 Task: Find connections with filter location Malabo with filter topic #purposewith filter profile language Spanish with filter current company Vee Technologies with filter school RKDF UNIVERSITY with filter industry Electric Lighting Equipment Manufacturing with filter service category iOS Development with filter keywords title Video or Film Producer
Action: Mouse moved to (278, 208)
Screenshot: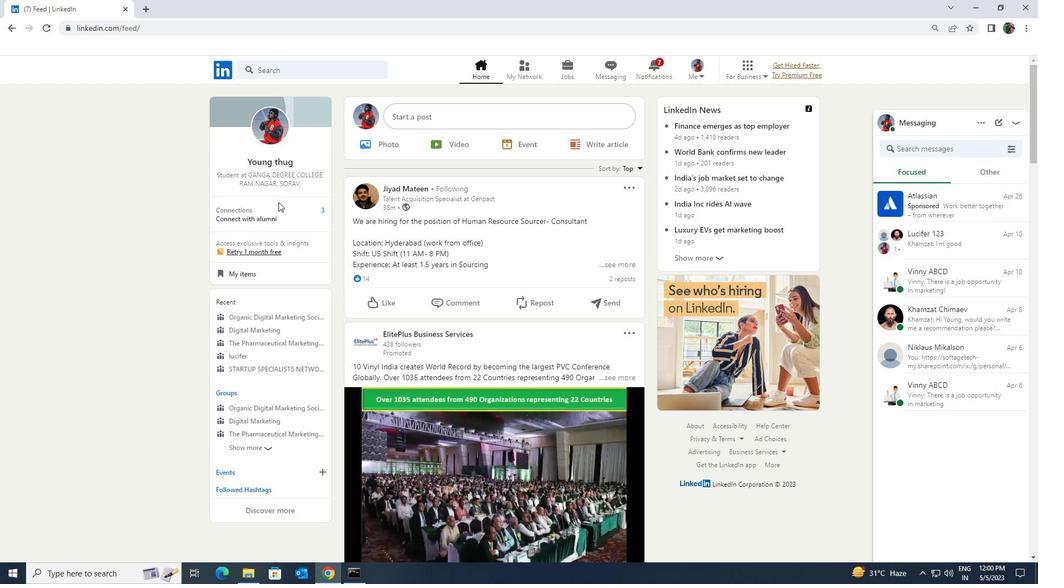 
Action: Mouse pressed left at (278, 208)
Screenshot: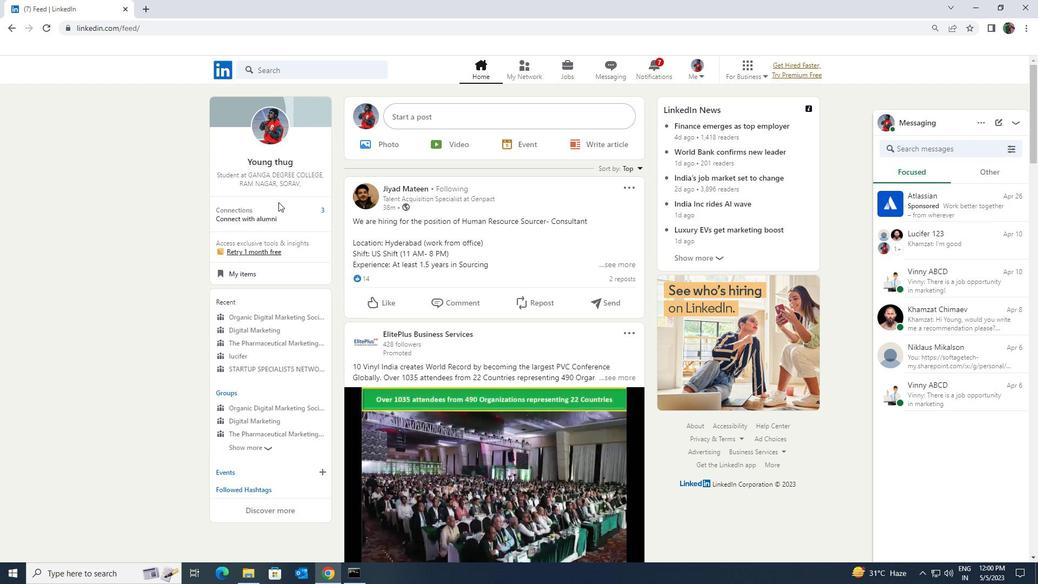 
Action: Mouse moved to (285, 133)
Screenshot: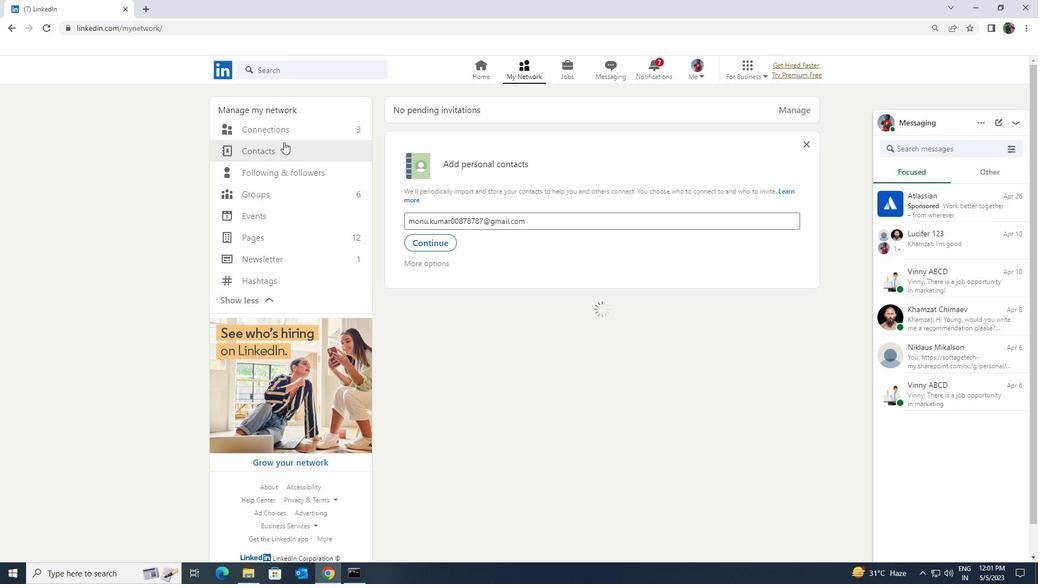 
Action: Mouse pressed left at (285, 133)
Screenshot: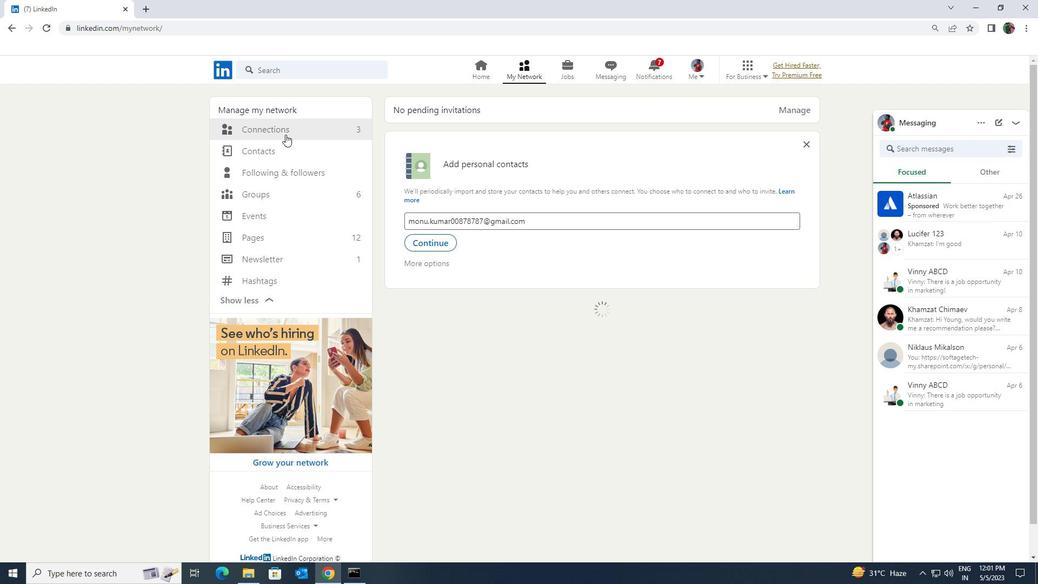 
Action: Mouse moved to (588, 131)
Screenshot: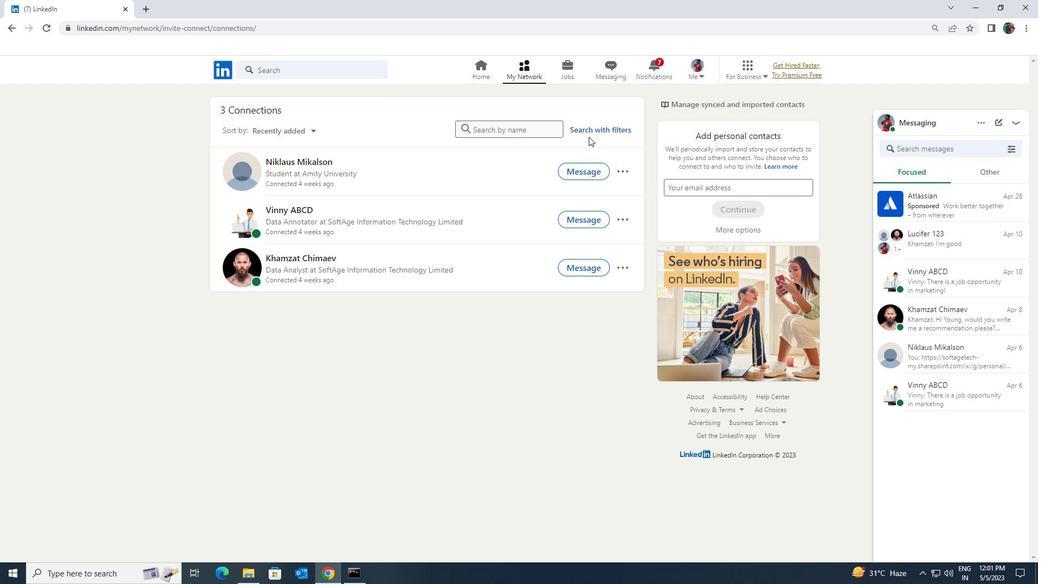 
Action: Mouse pressed left at (588, 131)
Screenshot: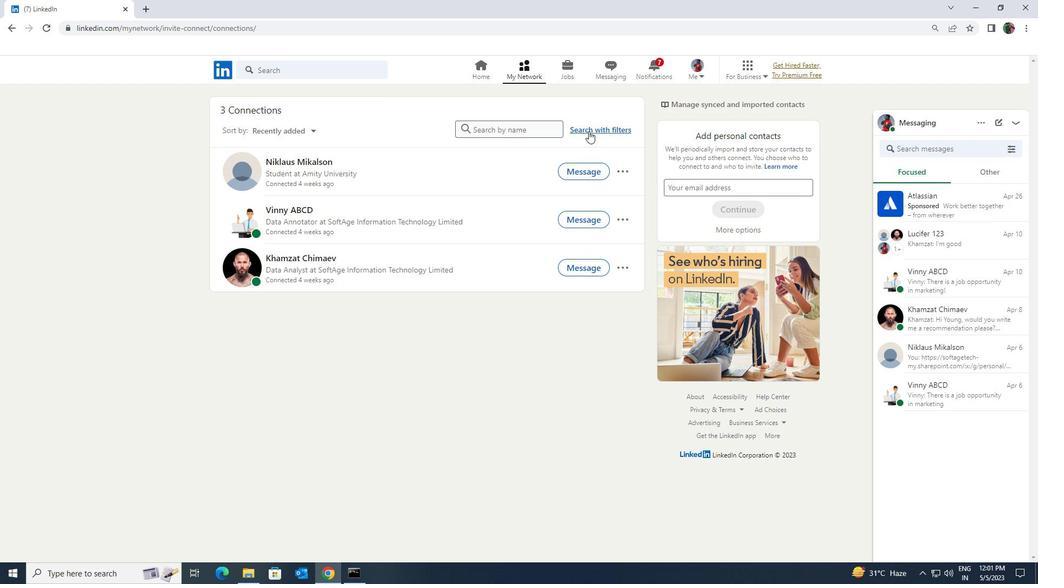 
Action: Mouse moved to (550, 104)
Screenshot: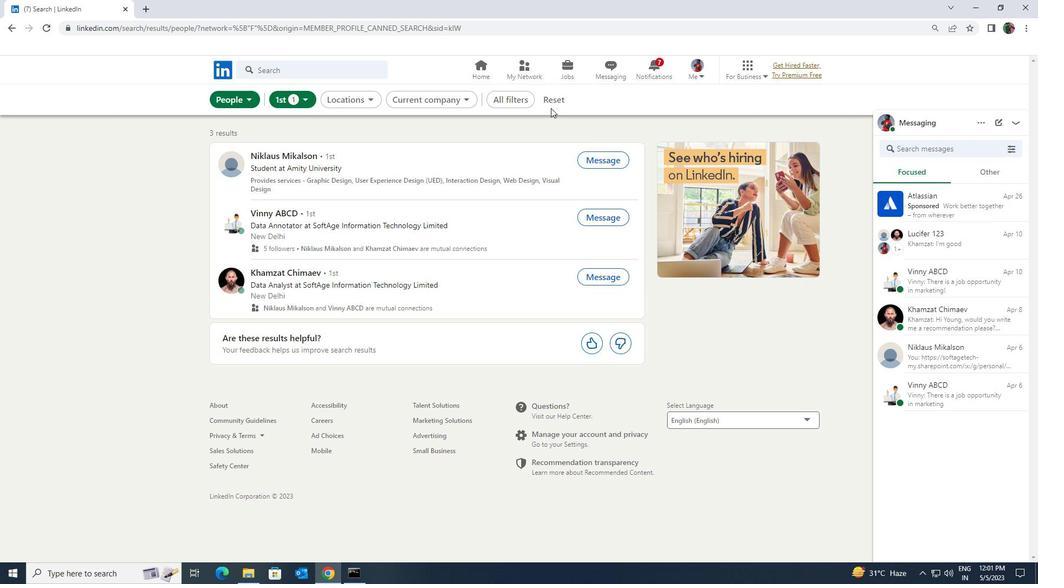 
Action: Mouse pressed left at (550, 104)
Screenshot: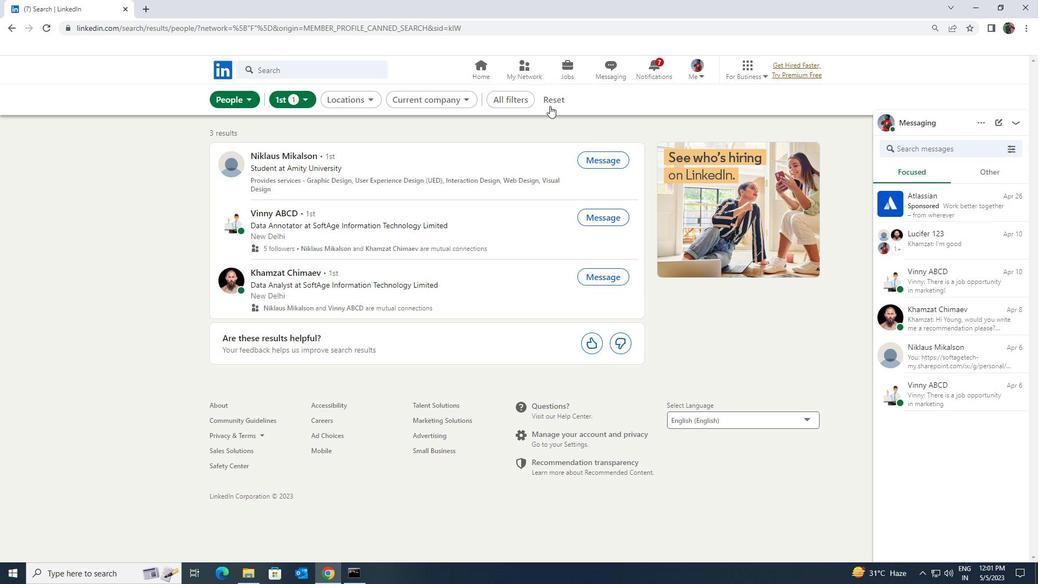 
Action: Mouse moved to (537, 99)
Screenshot: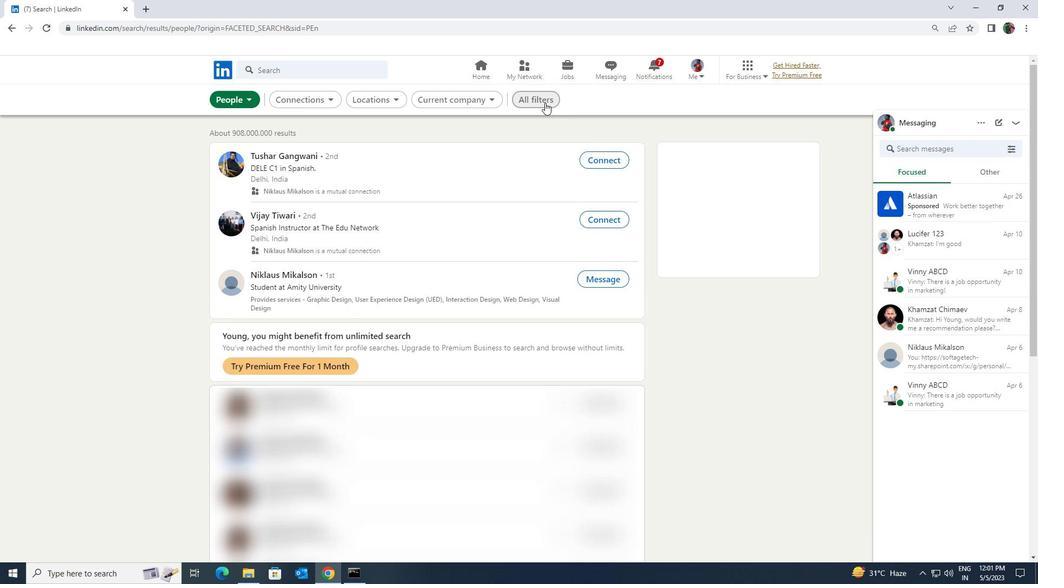 
Action: Mouse pressed left at (537, 99)
Screenshot: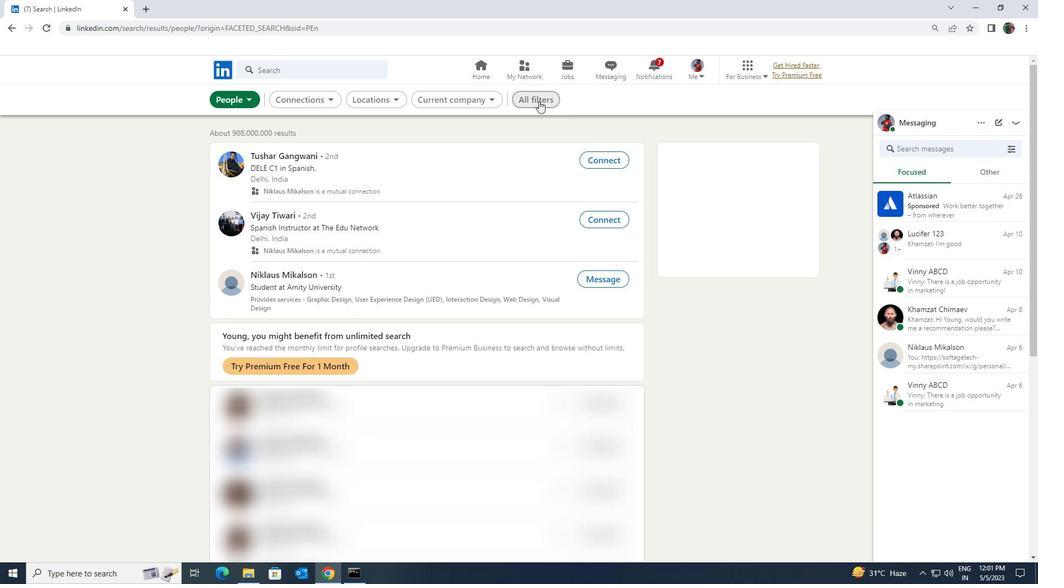 
Action: Mouse moved to (899, 429)
Screenshot: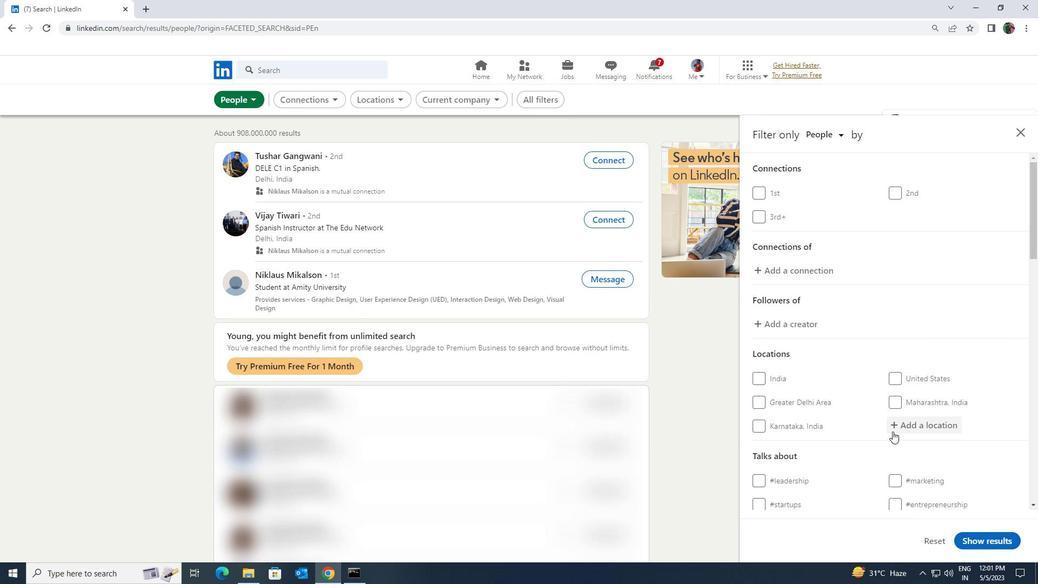
Action: Mouse pressed left at (899, 429)
Screenshot: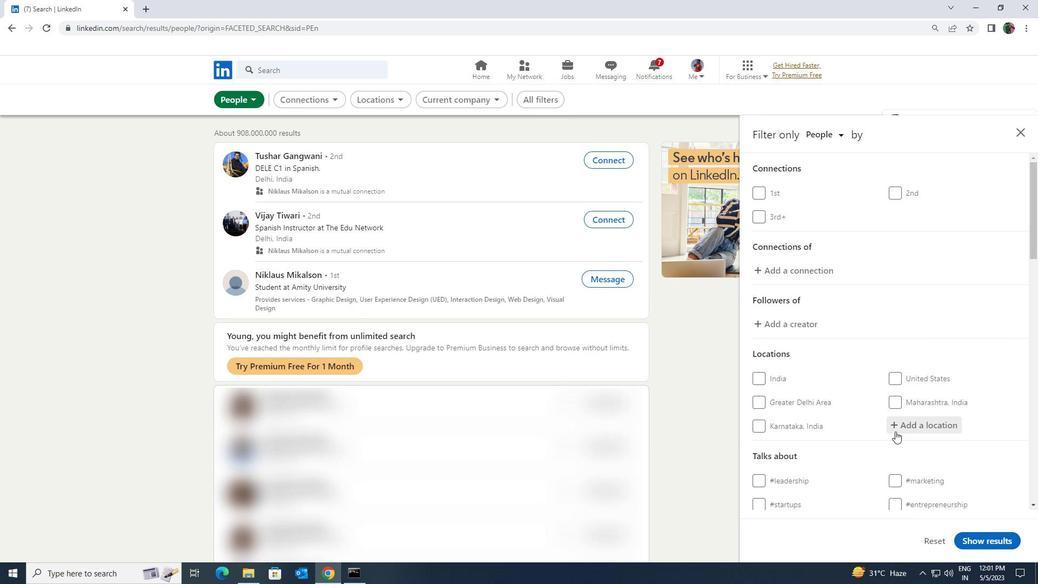 
Action: Key pressed <Key.shift>MALABO
Screenshot: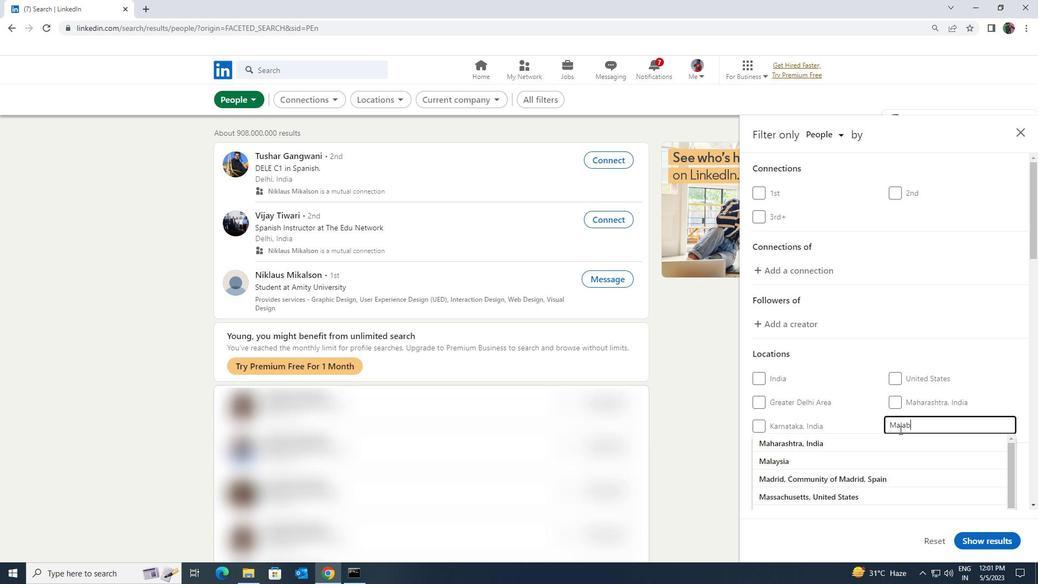 
Action: Mouse moved to (884, 448)
Screenshot: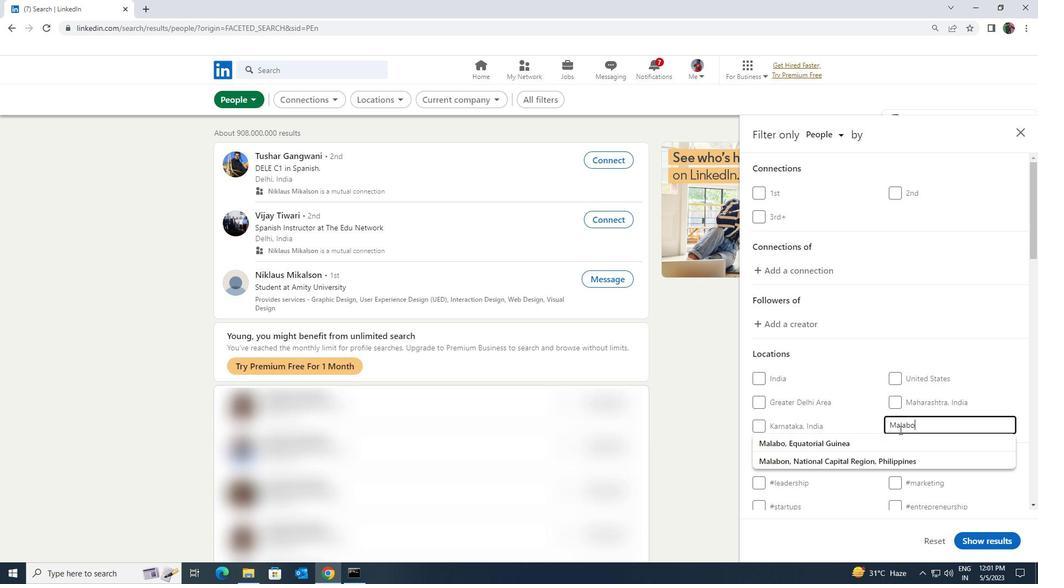 
Action: Mouse pressed left at (884, 448)
Screenshot: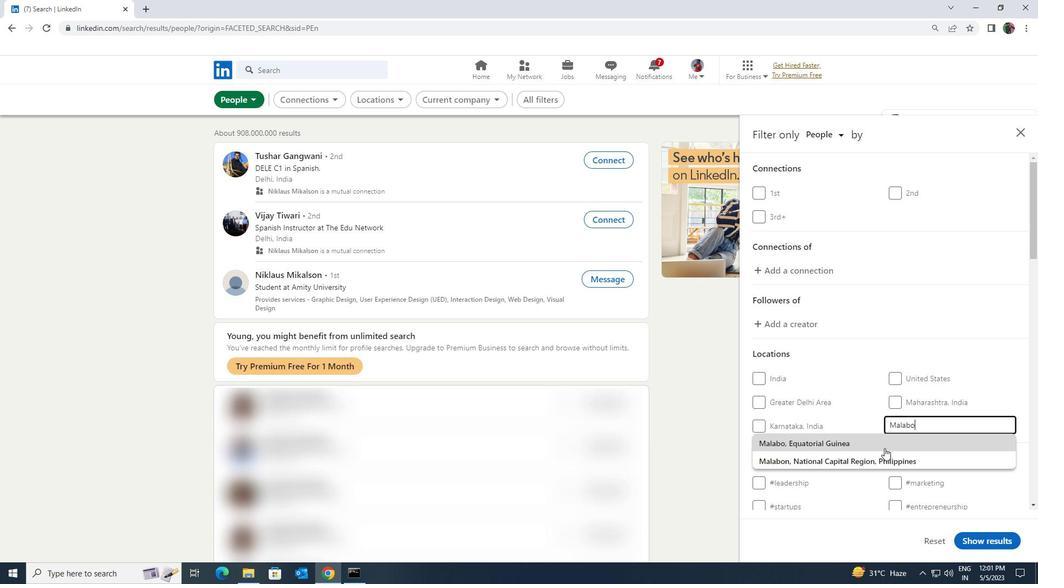 
Action: Mouse scrolled (884, 447) with delta (0, 0)
Screenshot: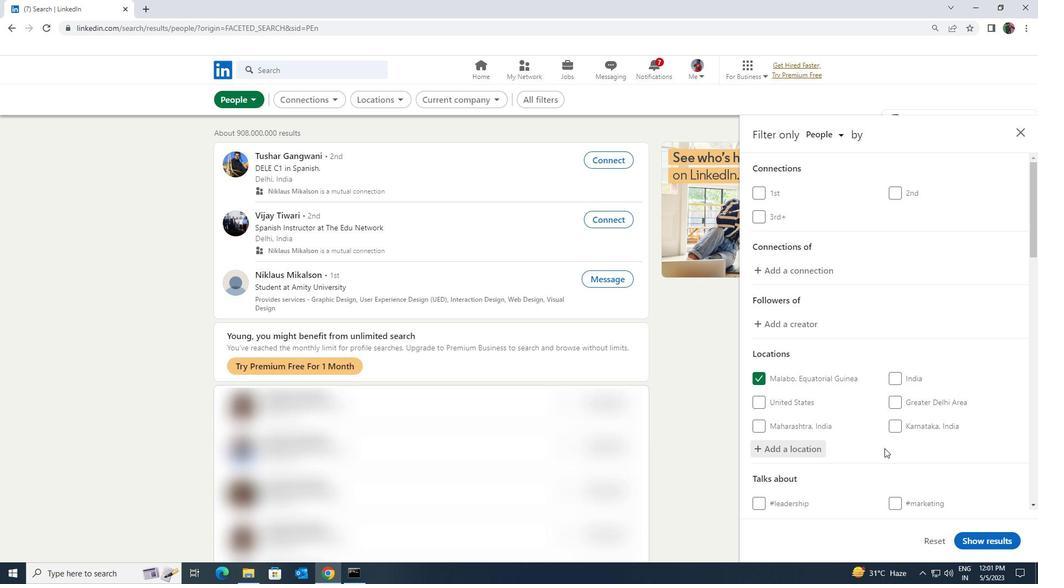 
Action: Mouse scrolled (884, 447) with delta (0, 0)
Screenshot: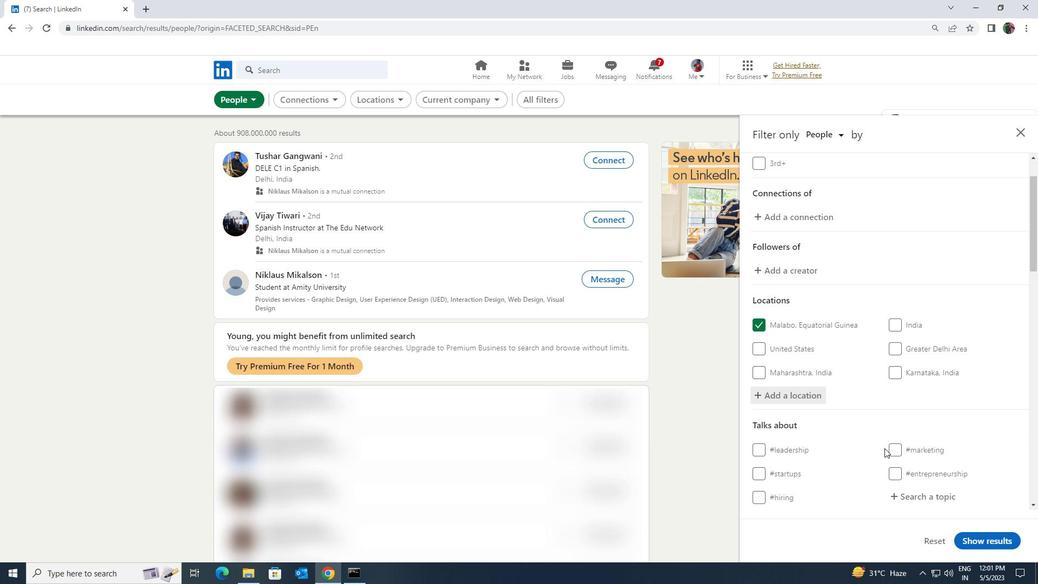 
Action: Mouse moved to (893, 445)
Screenshot: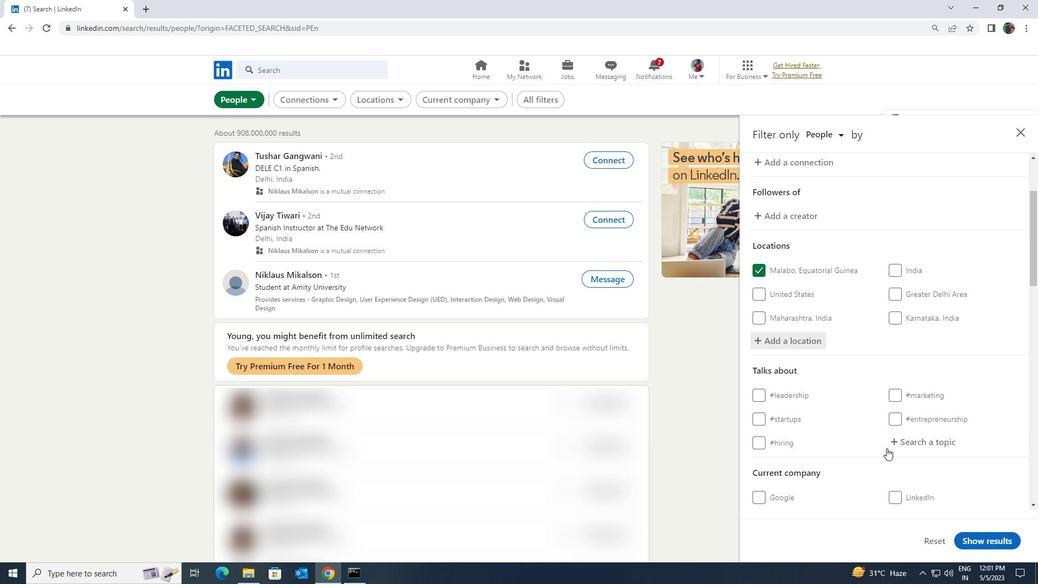 
Action: Mouse pressed left at (893, 445)
Screenshot: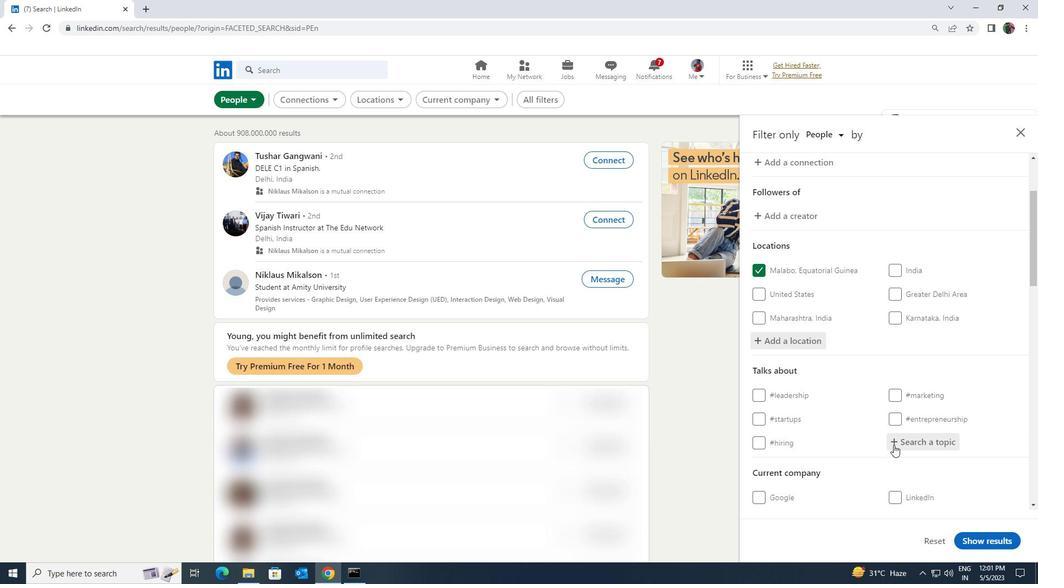 
Action: Key pressed <Key.shift>PURPOSE
Screenshot: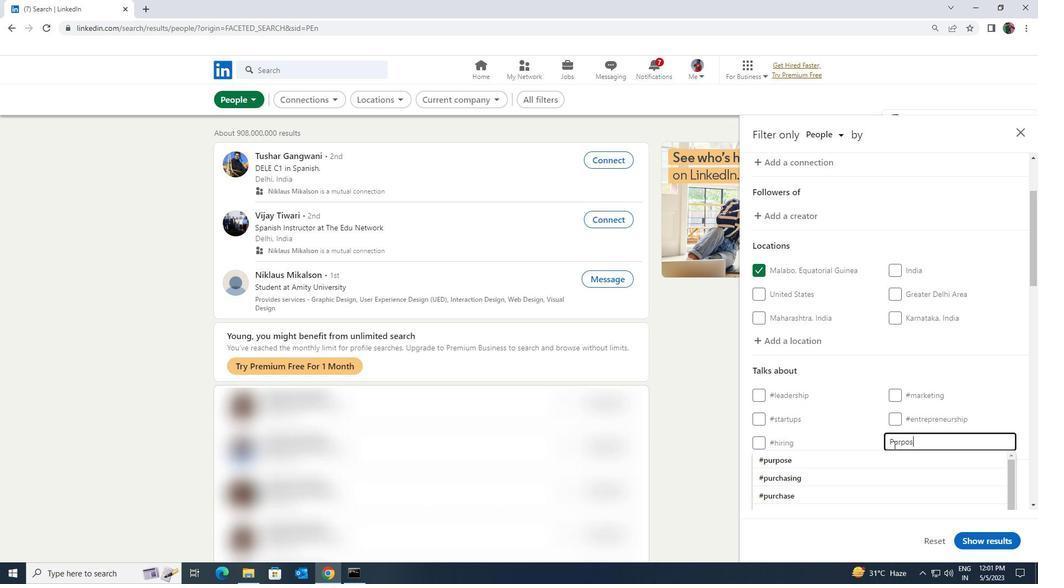 
Action: Mouse moved to (882, 458)
Screenshot: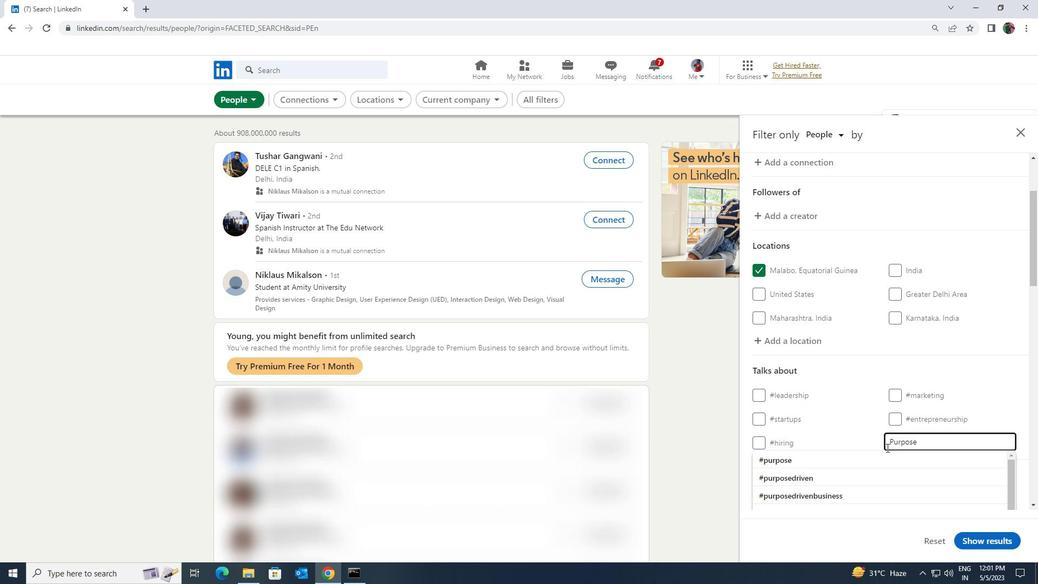 
Action: Mouse pressed left at (882, 458)
Screenshot: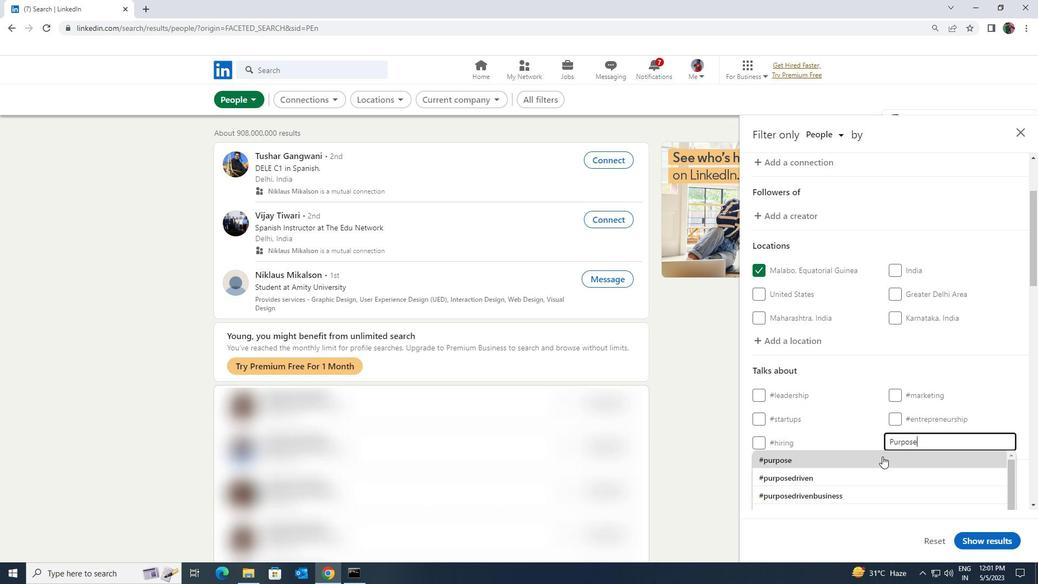 
Action: Mouse moved to (879, 459)
Screenshot: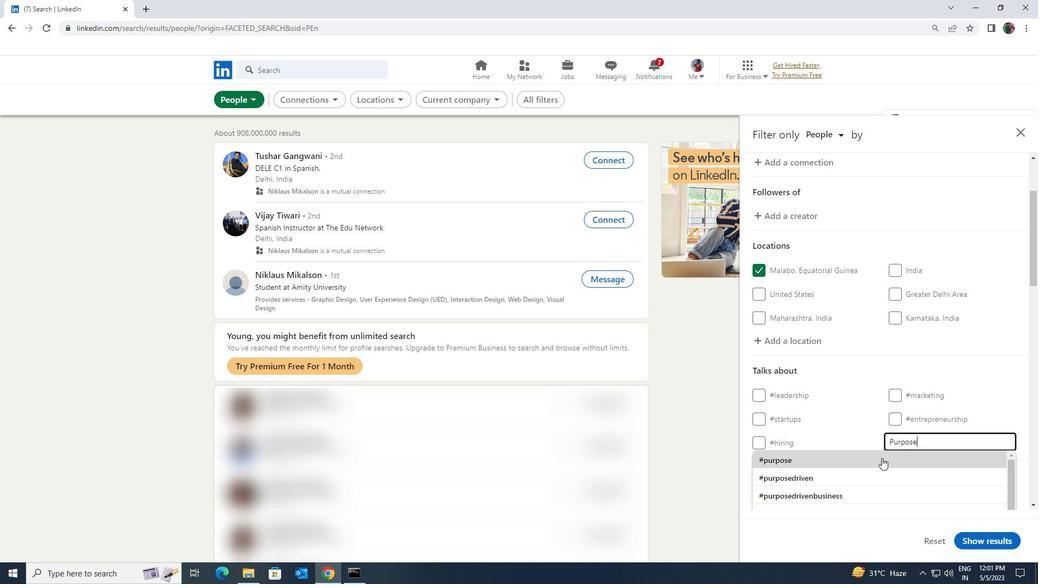 
Action: Mouse scrolled (879, 459) with delta (0, 0)
Screenshot: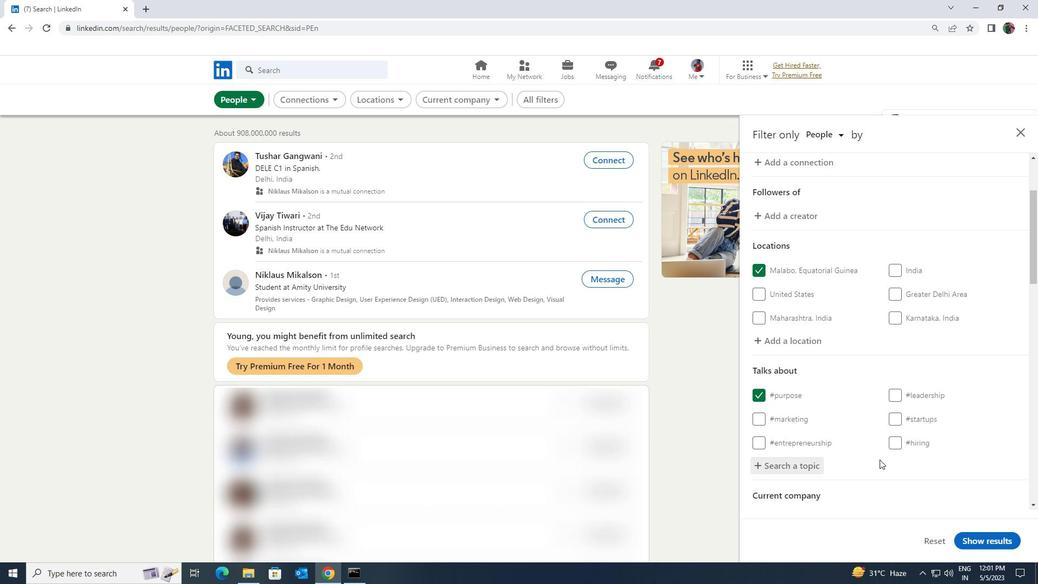 
Action: Mouse moved to (878, 459)
Screenshot: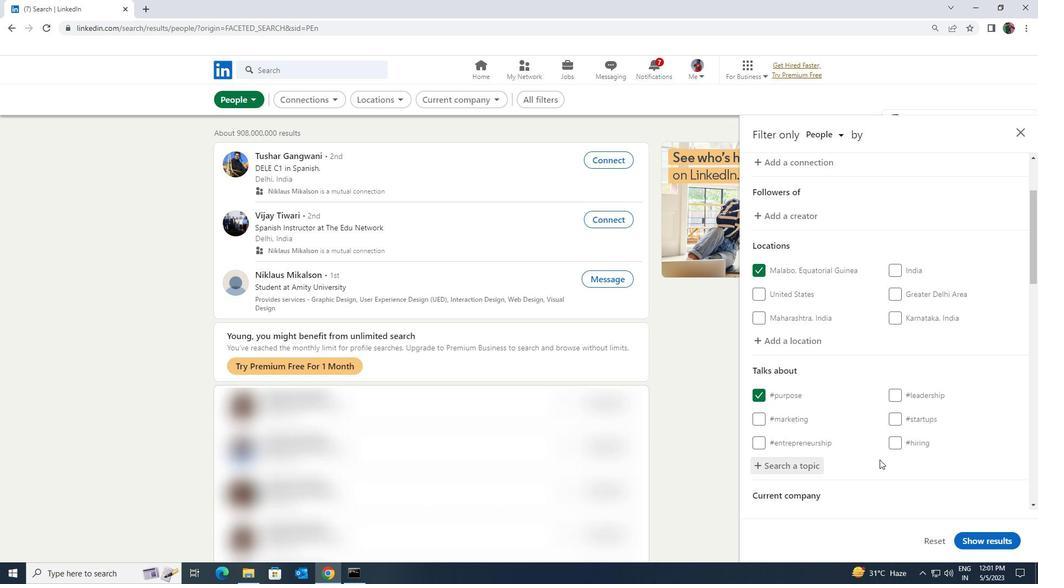 
Action: Mouse scrolled (878, 459) with delta (0, 0)
Screenshot: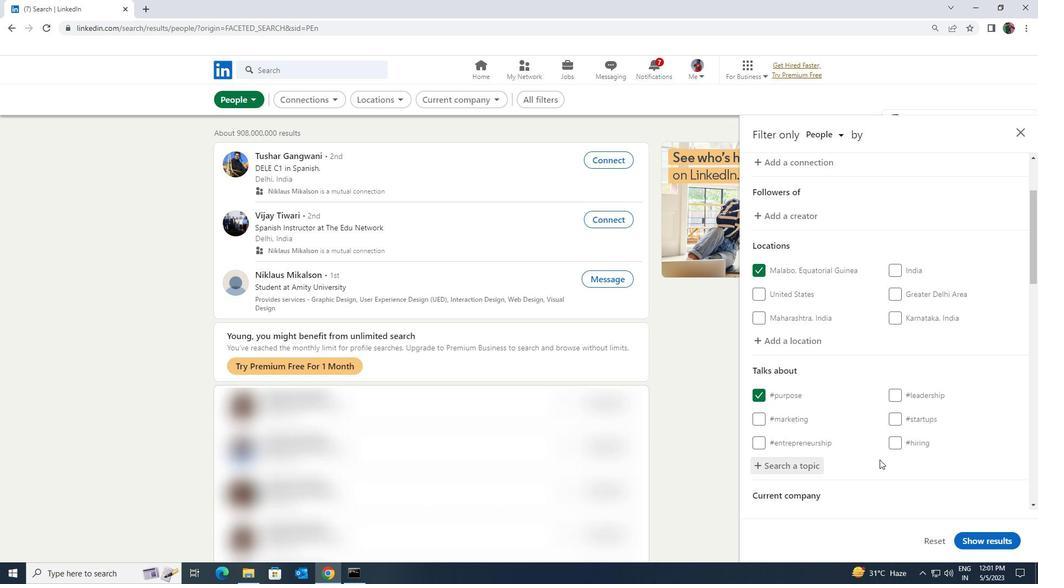 
Action: Mouse moved to (878, 460)
Screenshot: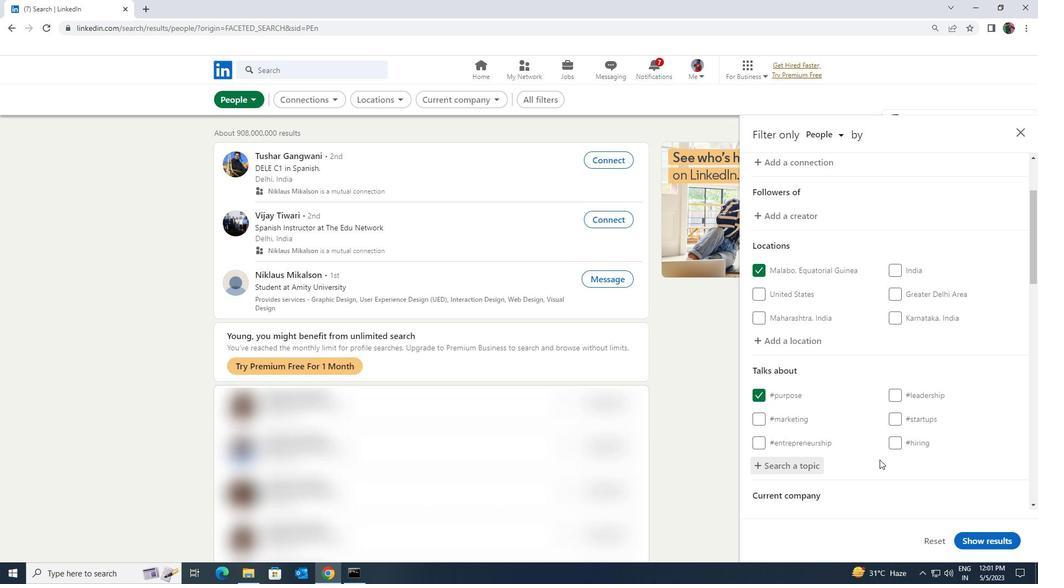 
Action: Mouse scrolled (878, 459) with delta (0, 0)
Screenshot: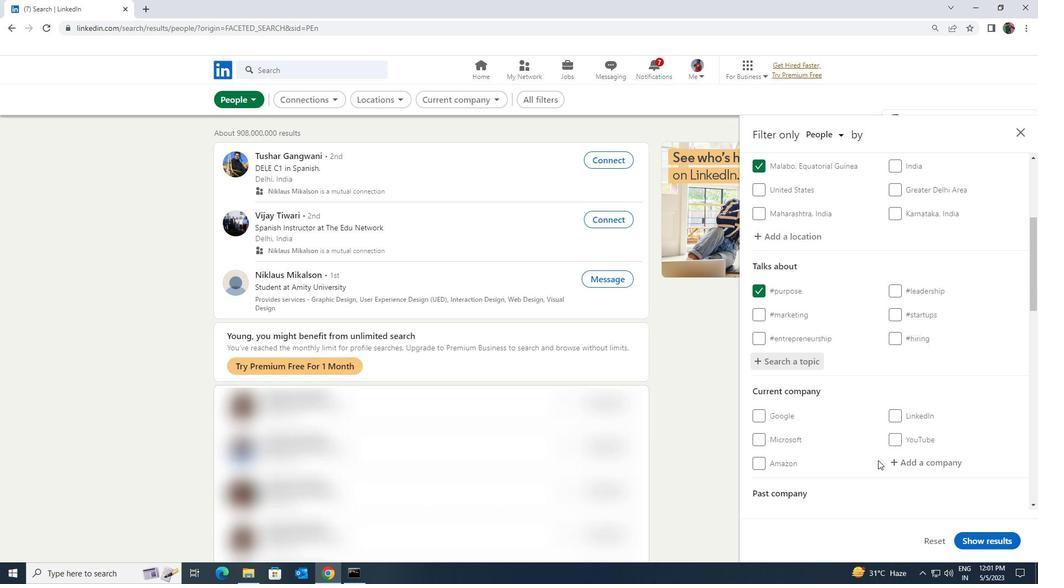 
Action: Mouse scrolled (878, 459) with delta (0, 0)
Screenshot: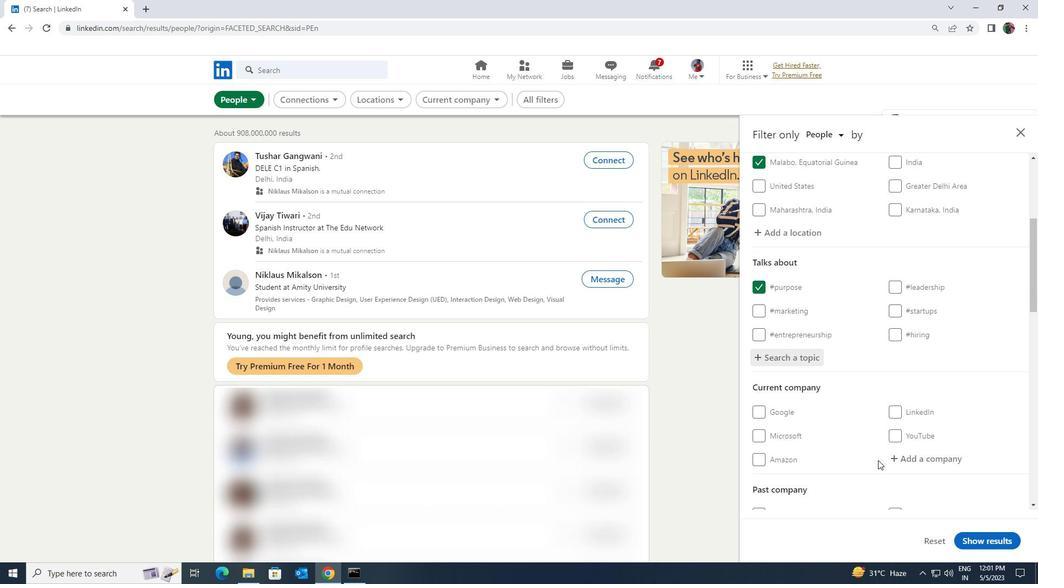 
Action: Mouse moved to (877, 461)
Screenshot: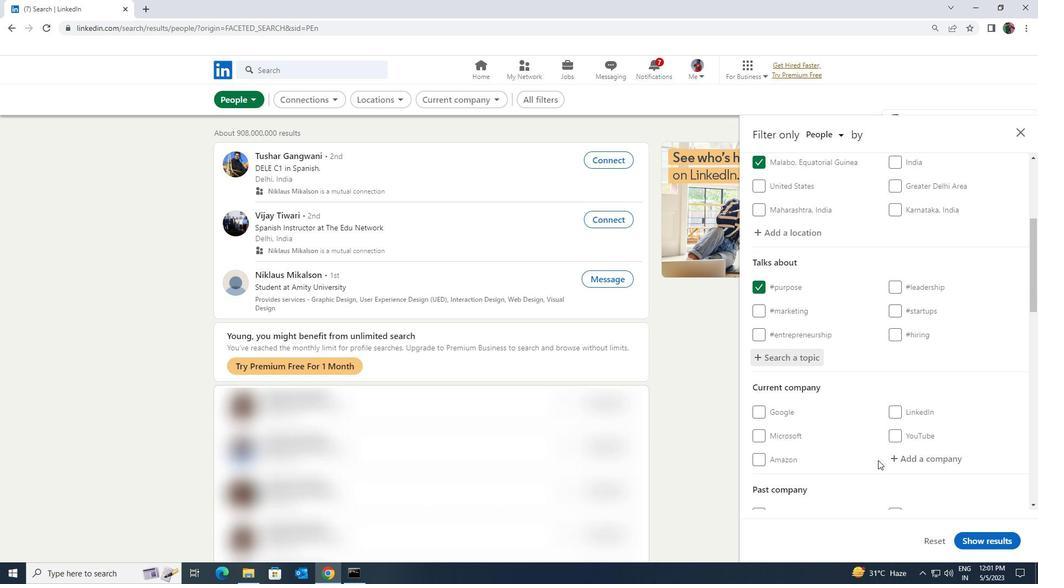 
Action: Mouse scrolled (877, 460) with delta (0, 0)
Screenshot: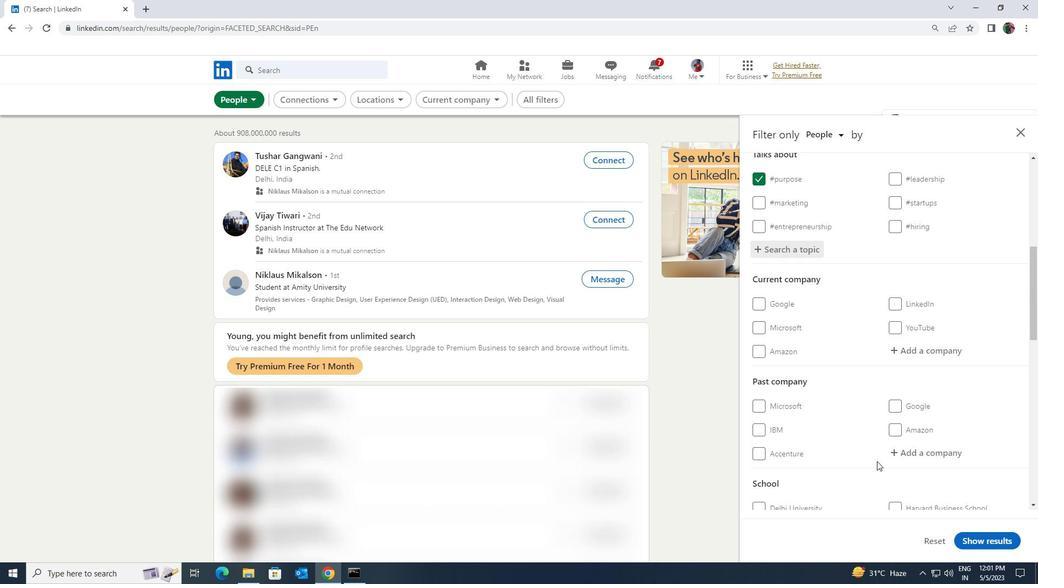 
Action: Mouse scrolled (877, 460) with delta (0, 0)
Screenshot: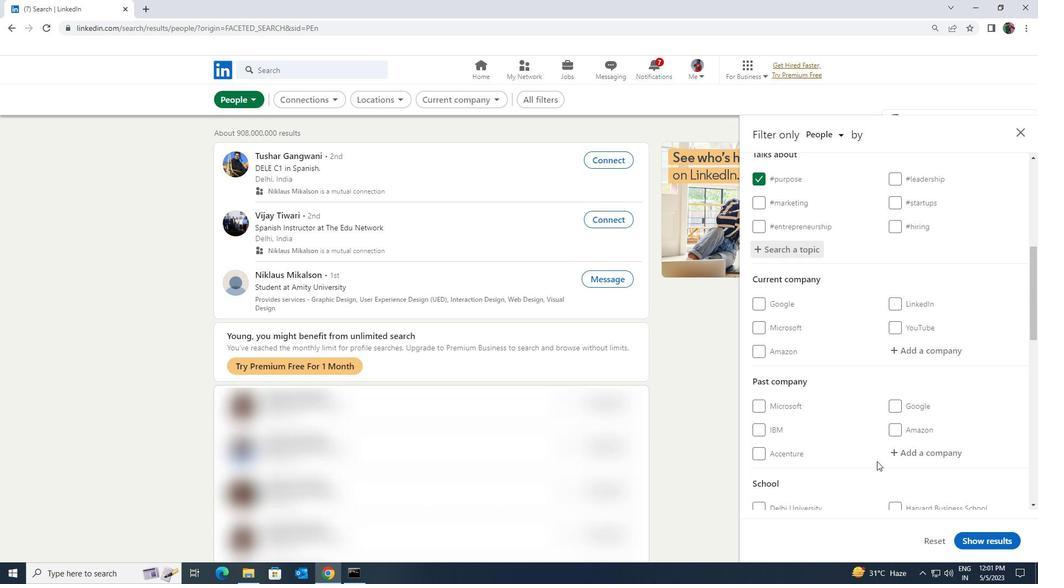 
Action: Mouse scrolled (877, 460) with delta (0, 0)
Screenshot: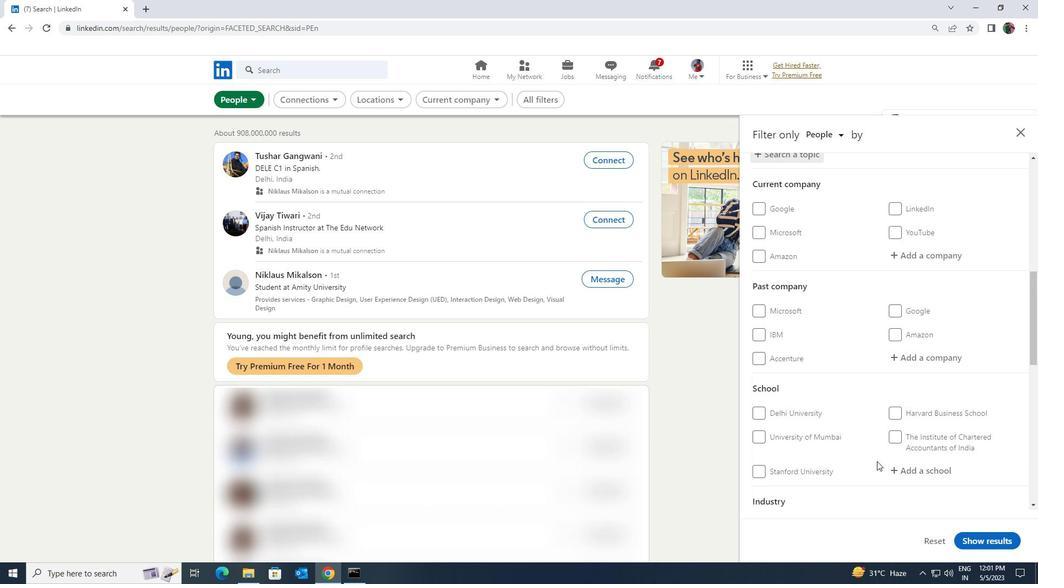 
Action: Mouse scrolled (877, 460) with delta (0, 0)
Screenshot: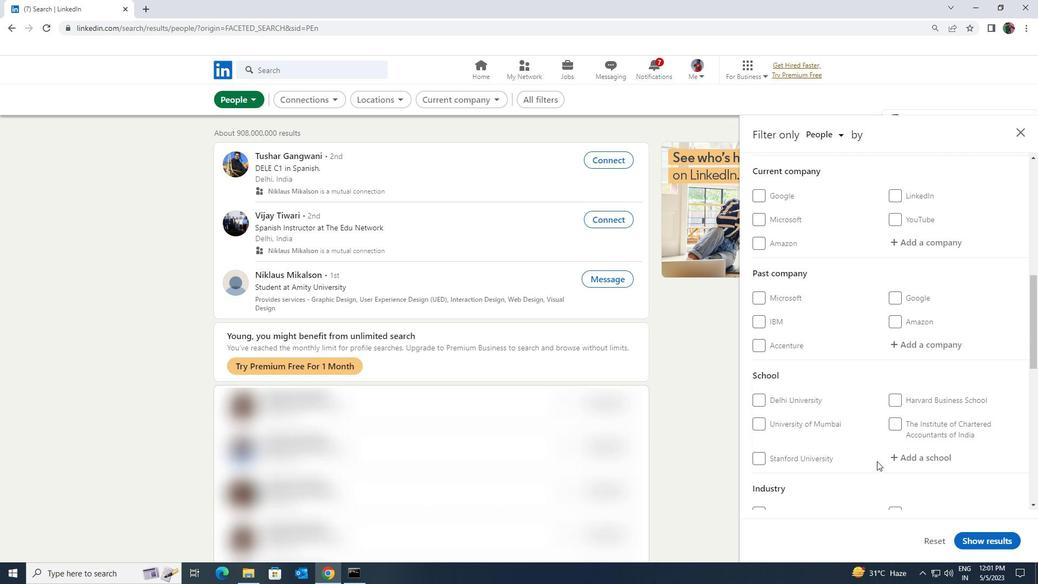 
Action: Mouse scrolled (877, 460) with delta (0, 0)
Screenshot: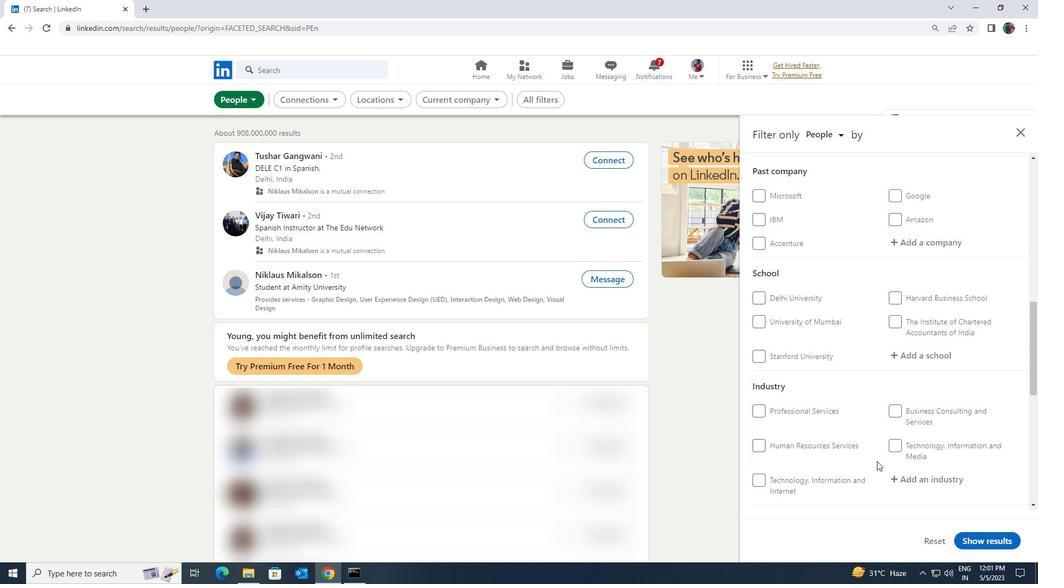 
Action: Mouse moved to (876, 461)
Screenshot: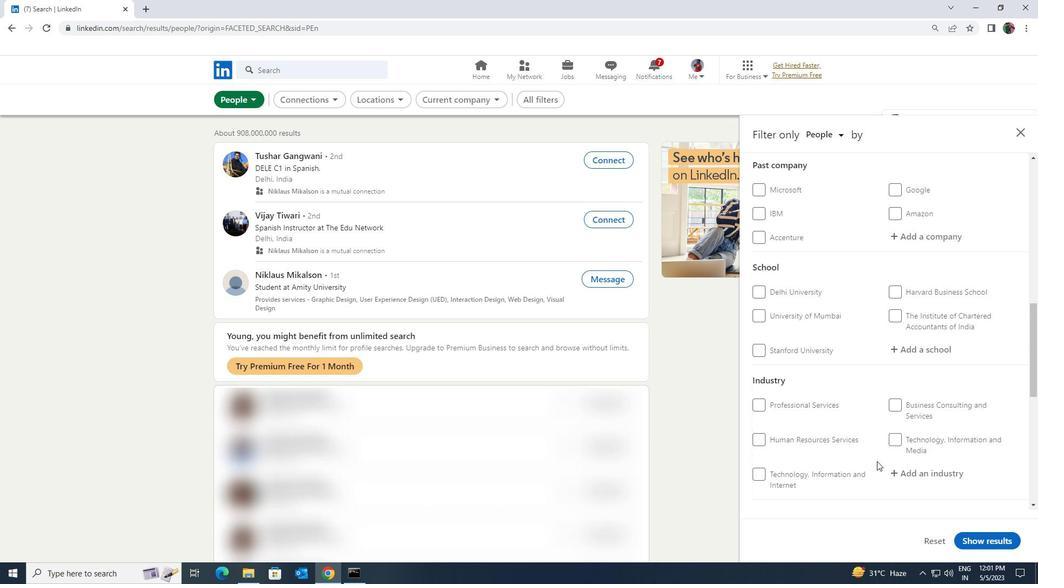
Action: Mouse scrolled (876, 460) with delta (0, 0)
Screenshot: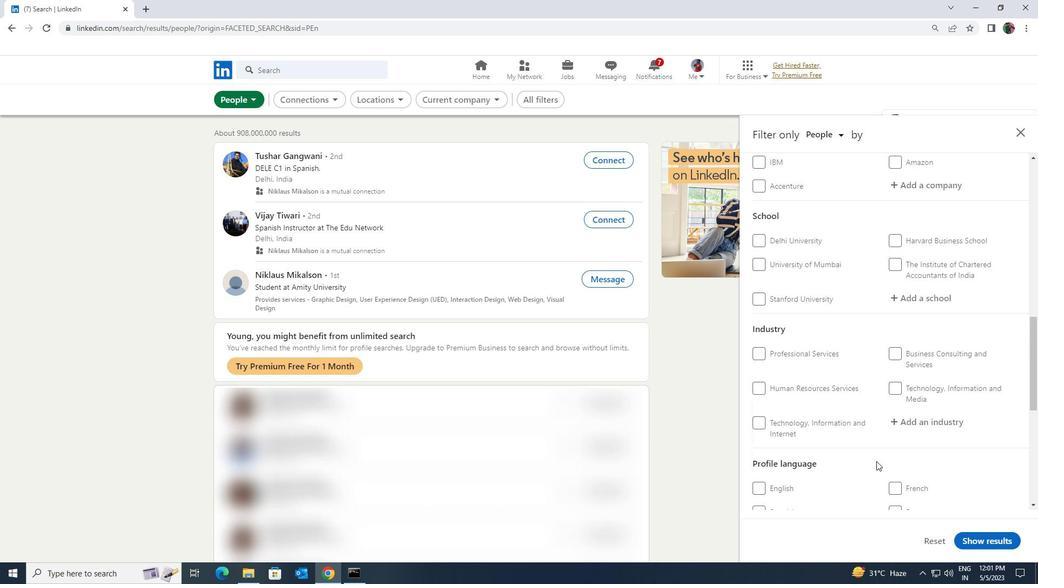 
Action: Mouse moved to (780, 451)
Screenshot: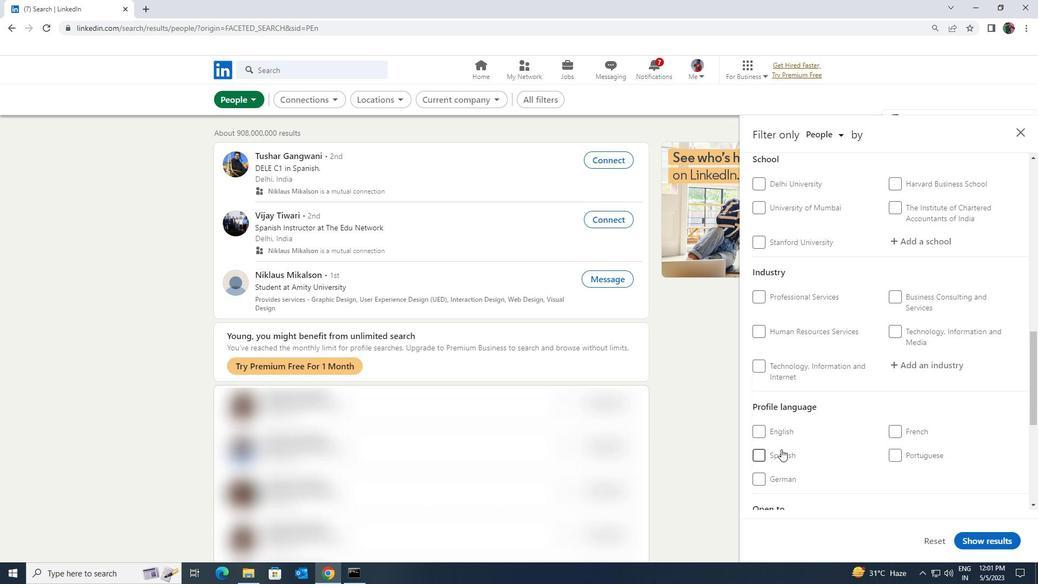 
Action: Mouse pressed left at (780, 451)
Screenshot: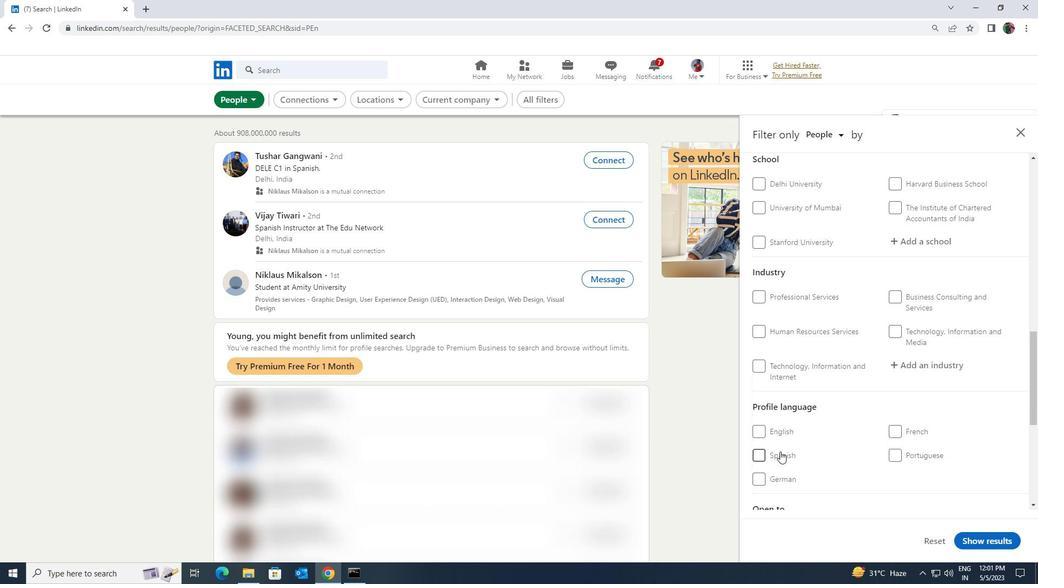 
Action: Mouse moved to (863, 446)
Screenshot: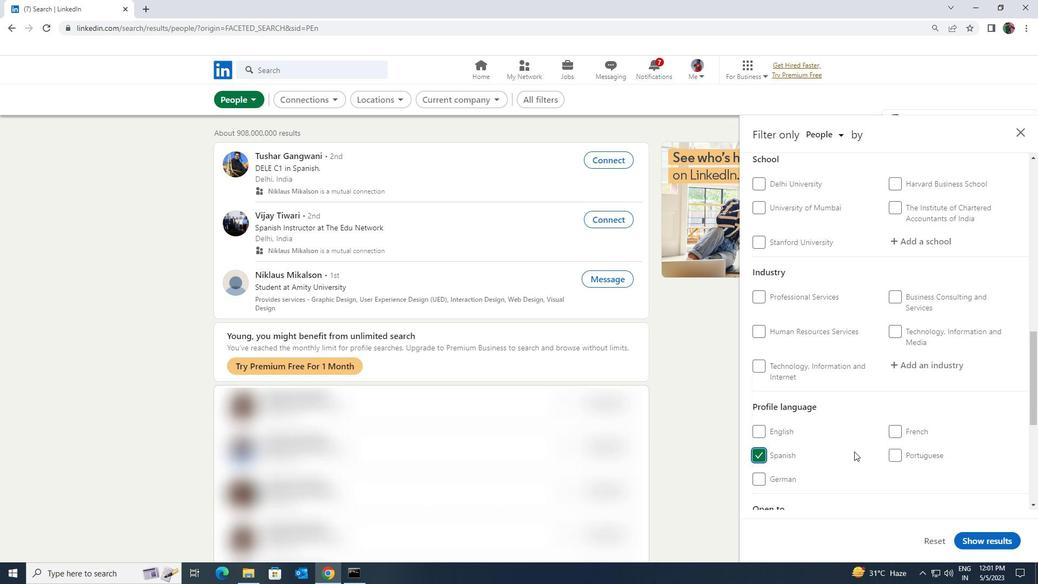 
Action: Mouse scrolled (863, 446) with delta (0, 0)
Screenshot: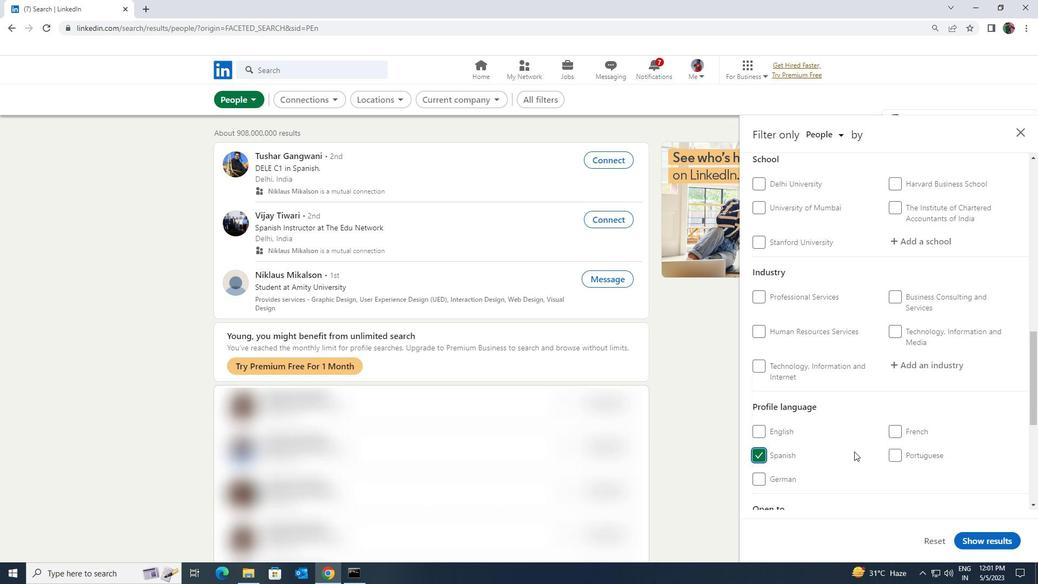 
Action: Mouse scrolled (863, 446) with delta (0, 0)
Screenshot: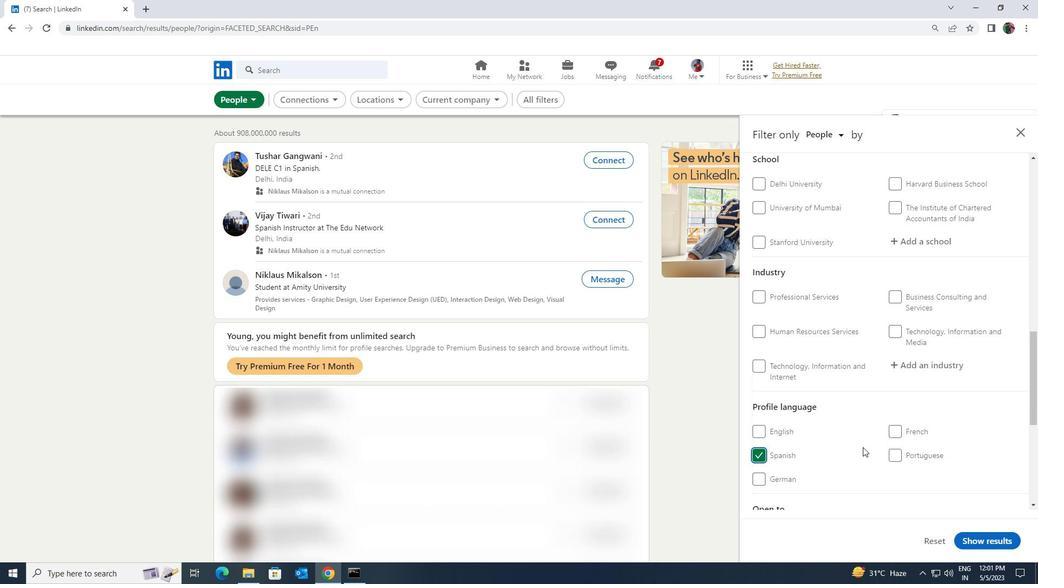 
Action: Mouse moved to (880, 440)
Screenshot: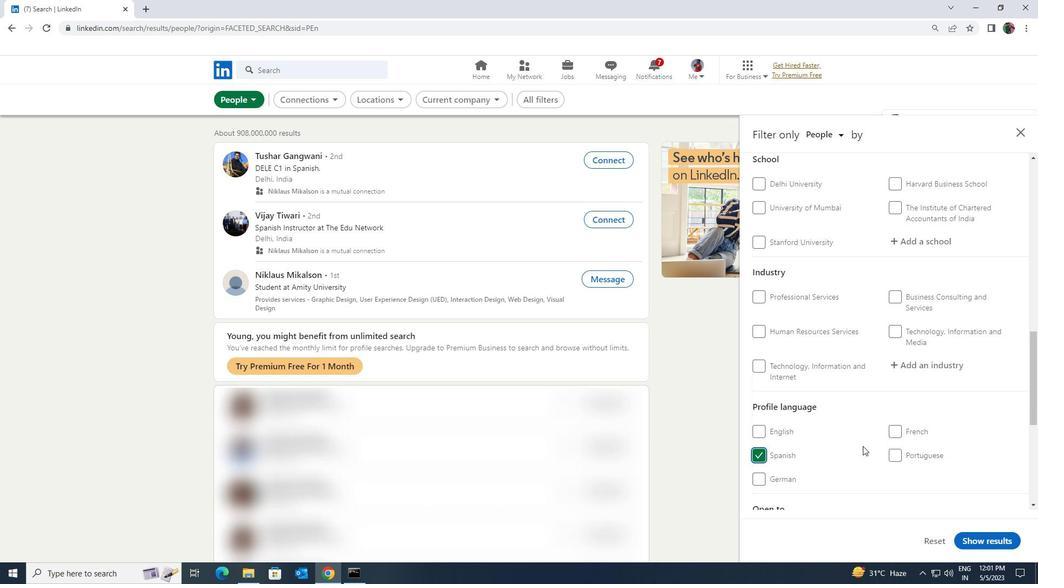 
Action: Mouse scrolled (880, 441) with delta (0, 0)
Screenshot: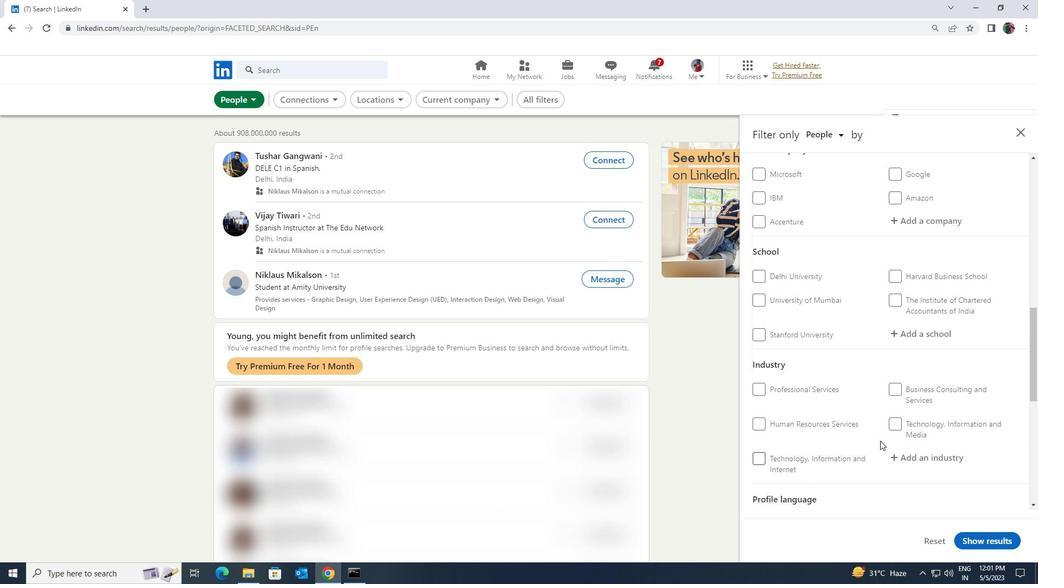 
Action: Mouse scrolled (880, 441) with delta (0, 0)
Screenshot: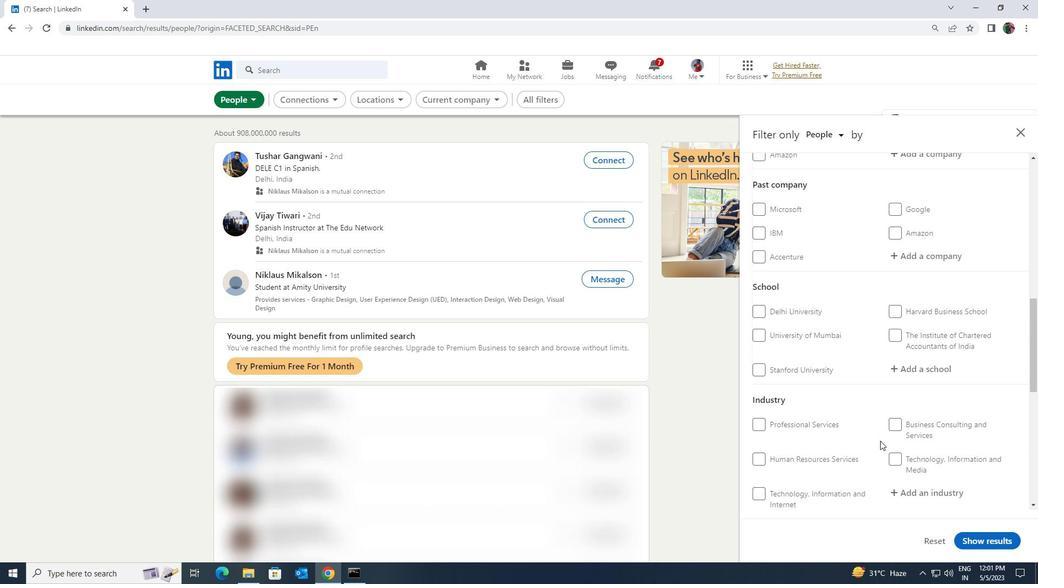 
Action: Mouse moved to (880, 440)
Screenshot: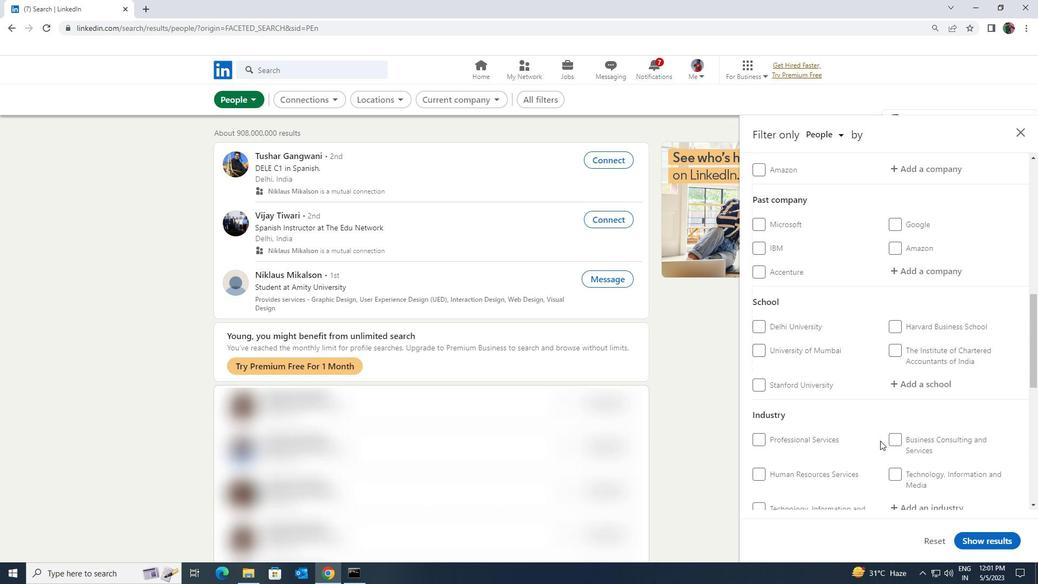 
Action: Mouse scrolled (880, 440) with delta (0, 0)
Screenshot: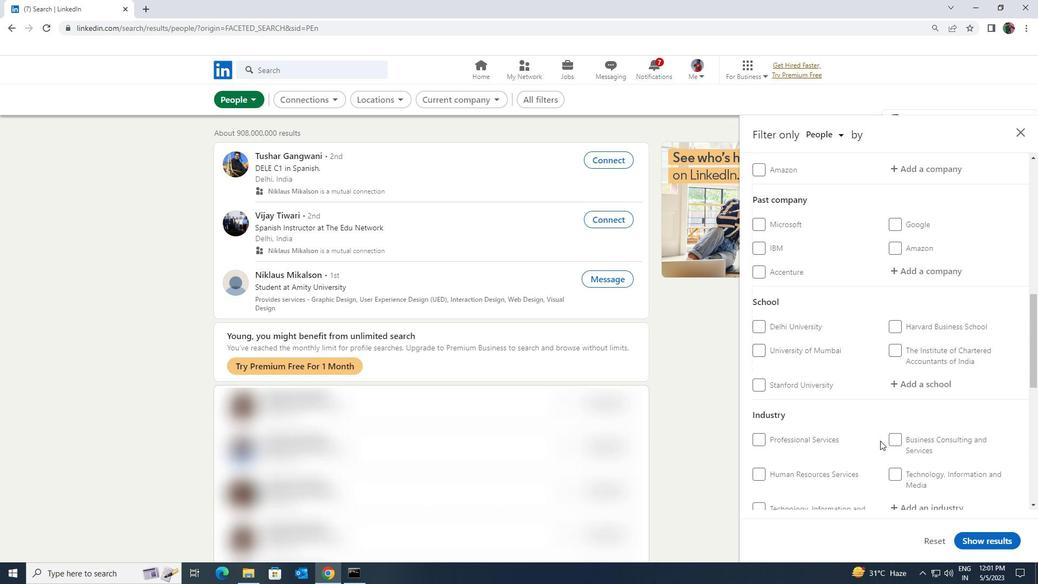 
Action: Mouse scrolled (880, 440) with delta (0, 0)
Screenshot: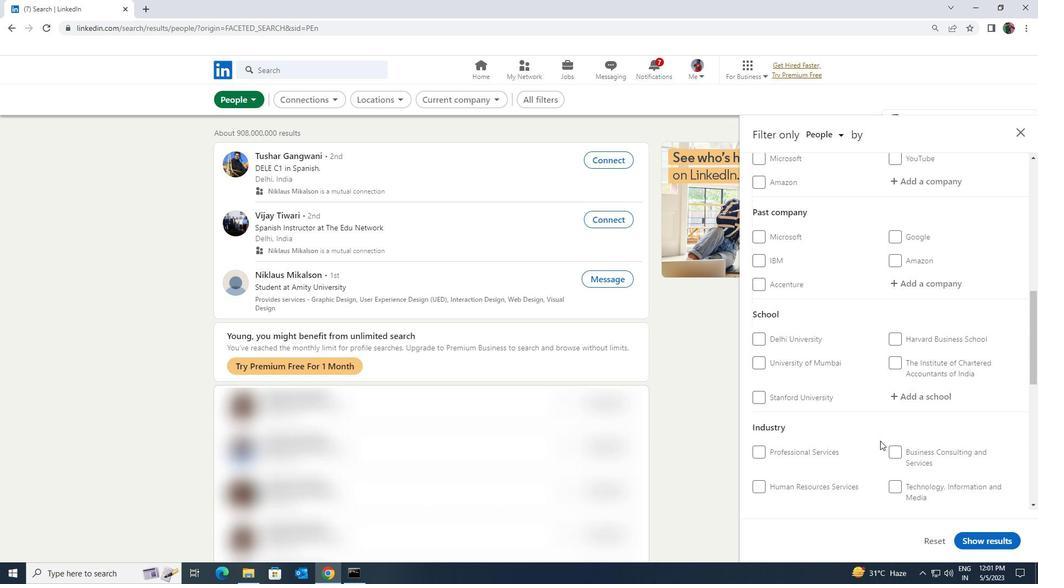 
Action: Mouse moved to (880, 440)
Screenshot: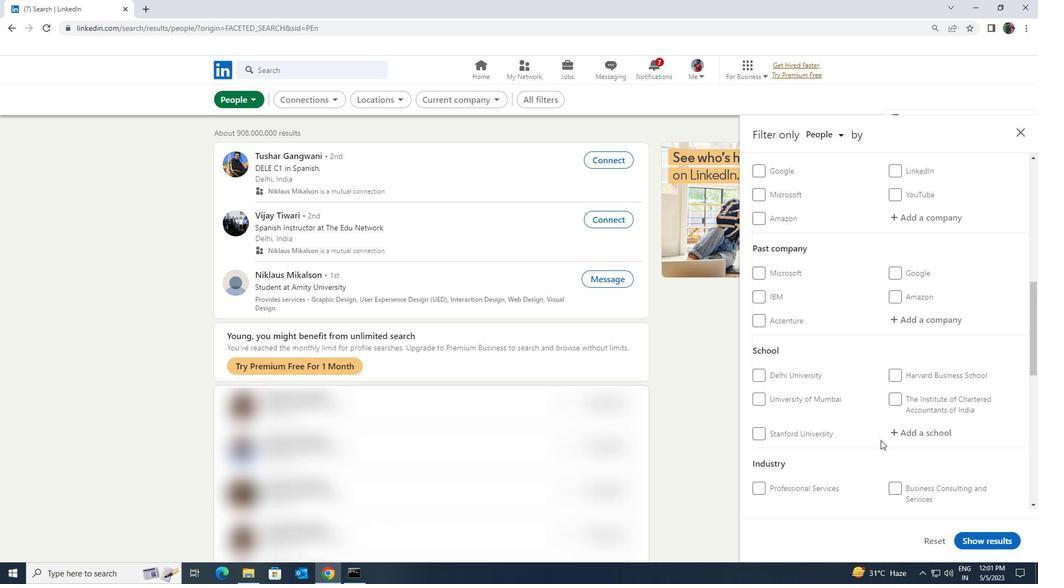 
Action: Mouse scrolled (880, 440) with delta (0, 0)
Screenshot: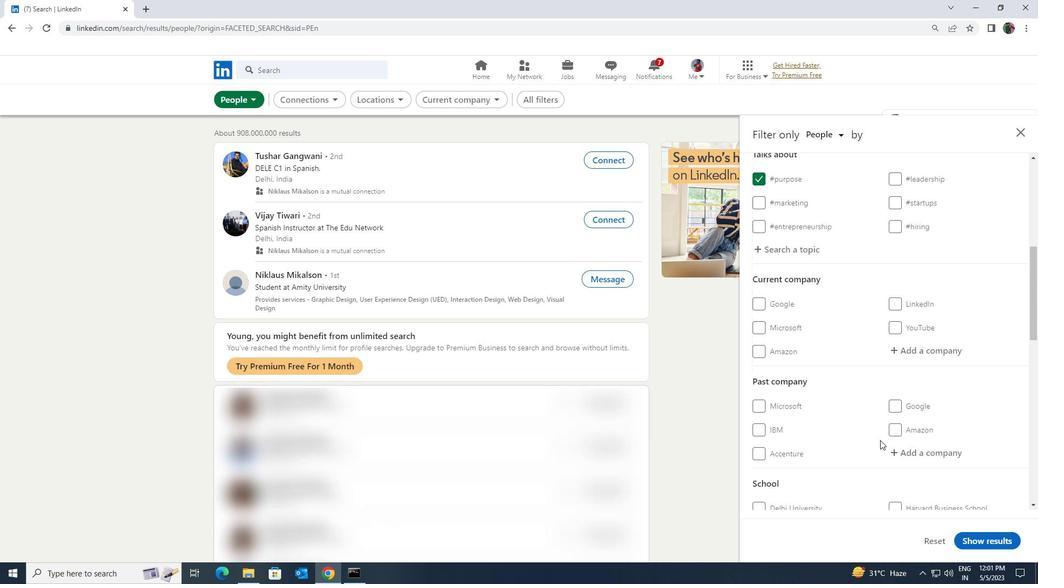 
Action: Mouse moved to (880, 440)
Screenshot: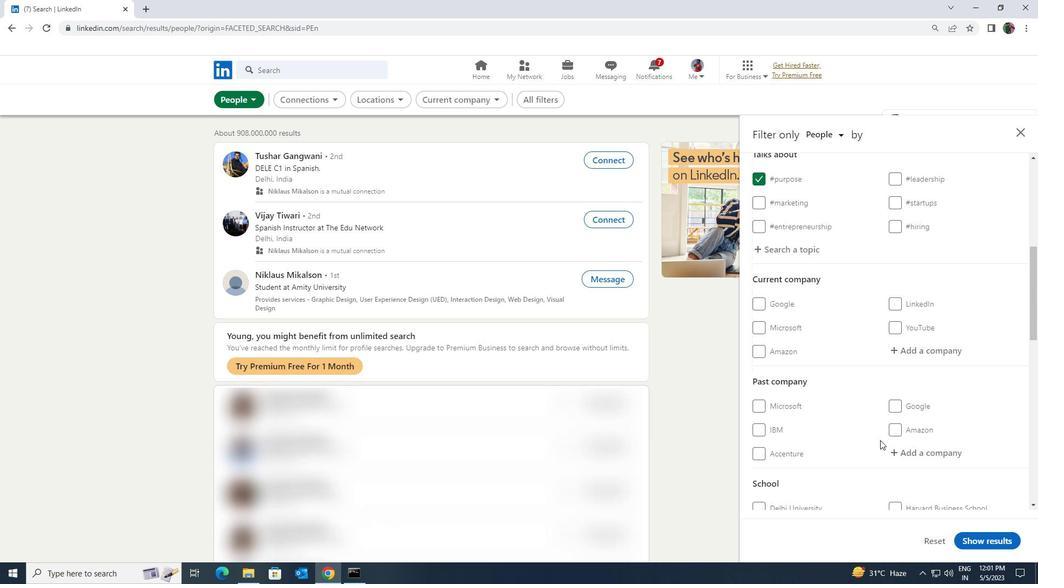
Action: Mouse scrolled (880, 440) with delta (0, 0)
Screenshot: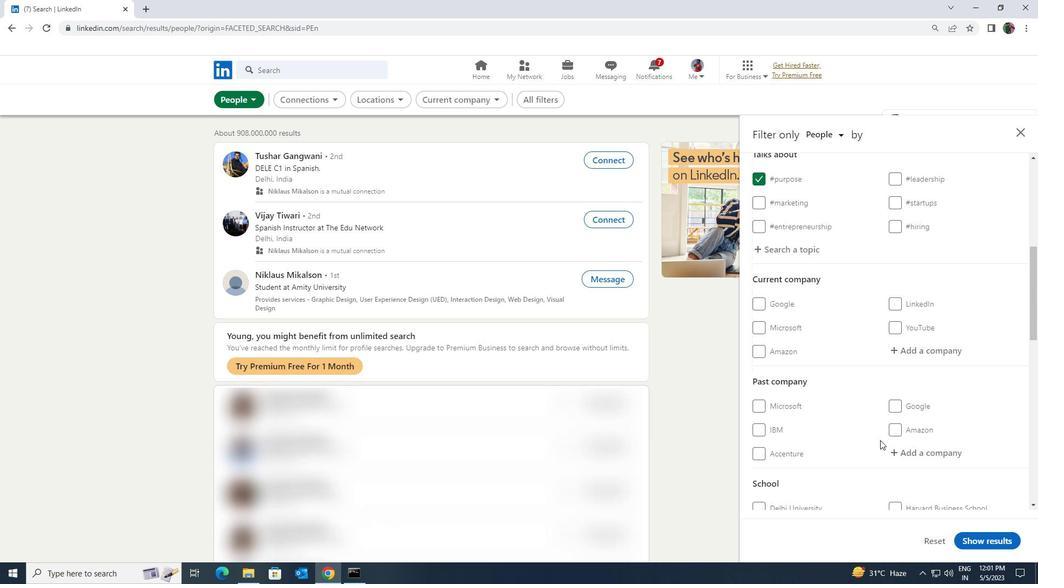 
Action: Mouse moved to (893, 458)
Screenshot: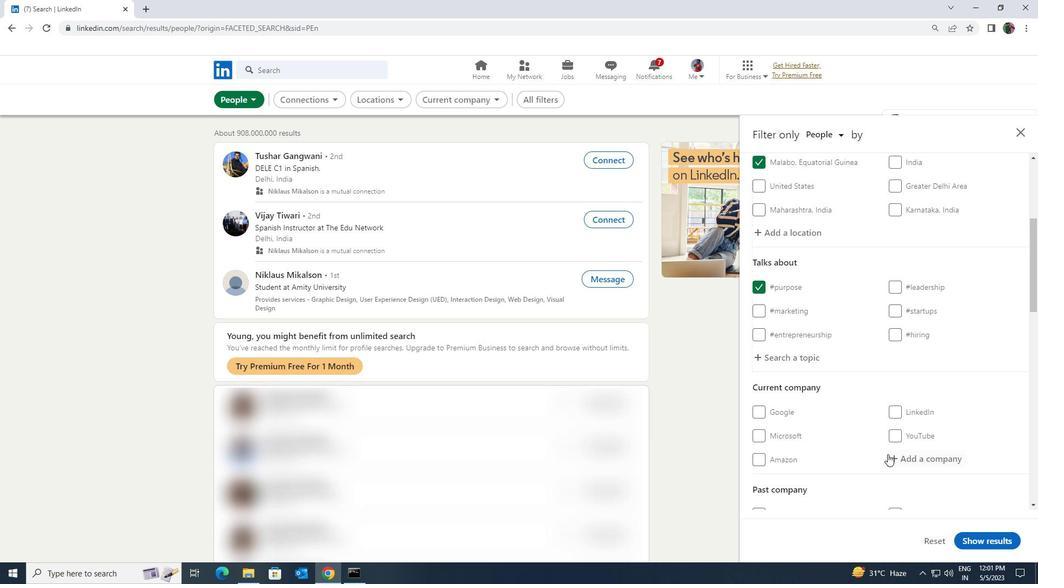 
Action: Mouse pressed left at (893, 458)
Screenshot: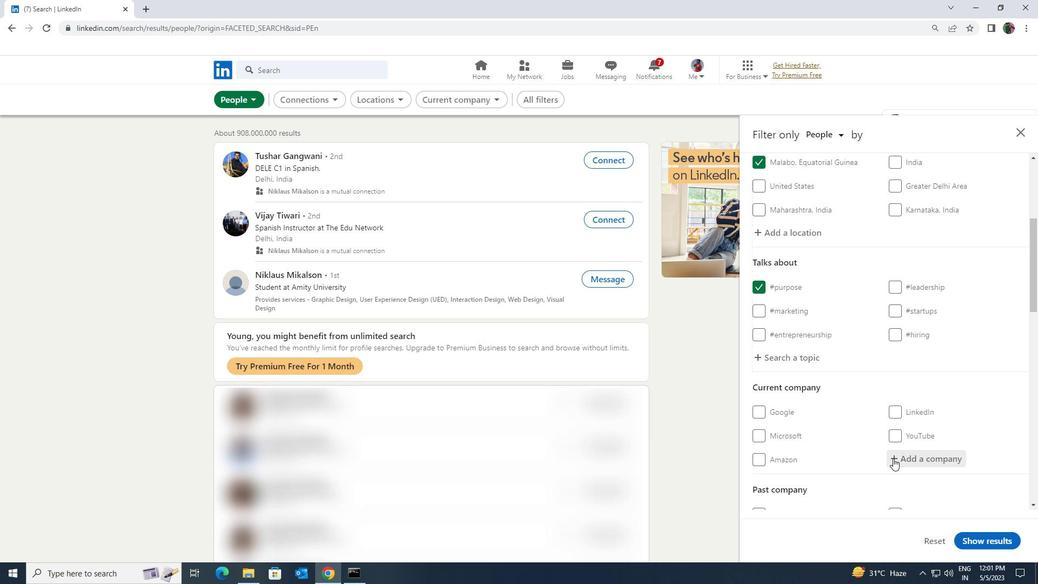 
Action: Mouse moved to (893, 458)
Screenshot: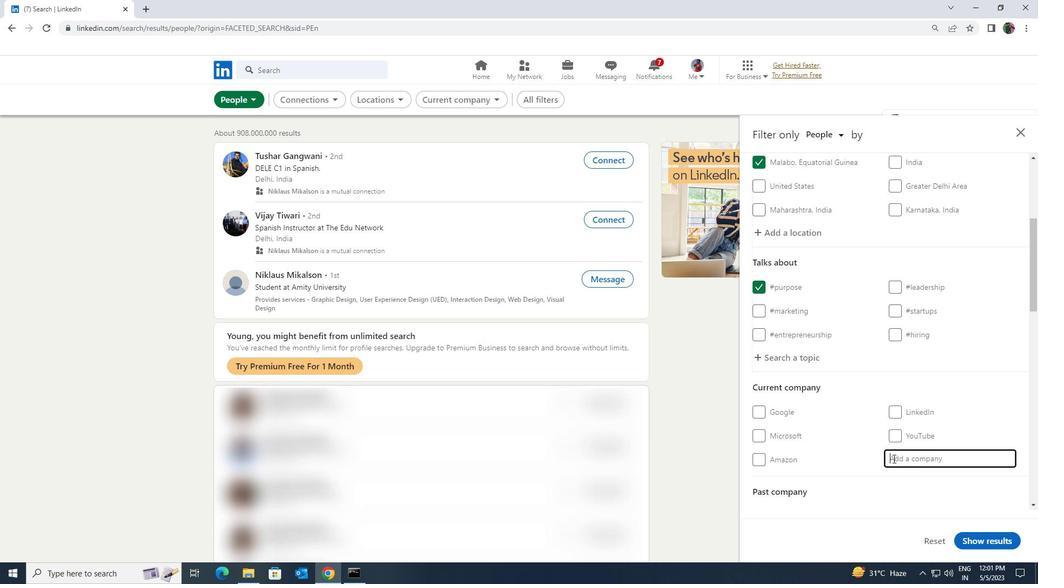
Action: Key pressed <Key.shift><Key.shift><Key.shift><Key.shift><Key.shift><Key.shift><Key.shift><Key.shift><Key.shift><Key.shift><Key.shift><Key.shift><Key.shift><Key.shift><Key.shift><Key.shift><Key.shift><Key.shift><Key.shift><Key.shift><Key.shift><Key.shift><Key.shift><Key.shift><Key.shift><Key.shift><Key.shift><Key.shift><Key.shift><Key.shift><Key.shift><Key.shift>VEE<Key.space><Key.shift>TECHNOLOGY
Screenshot: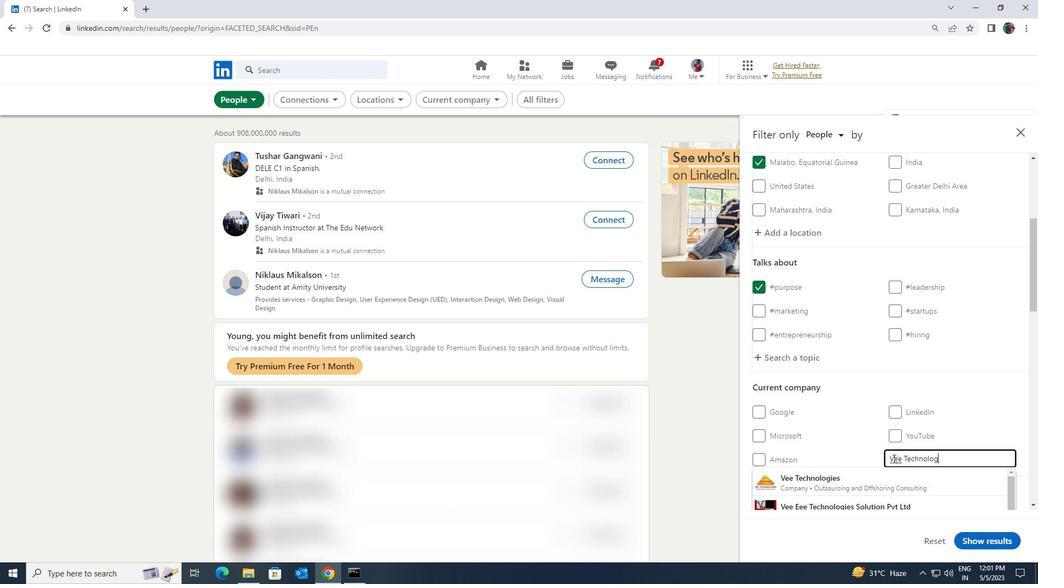 
Action: Mouse moved to (891, 468)
Screenshot: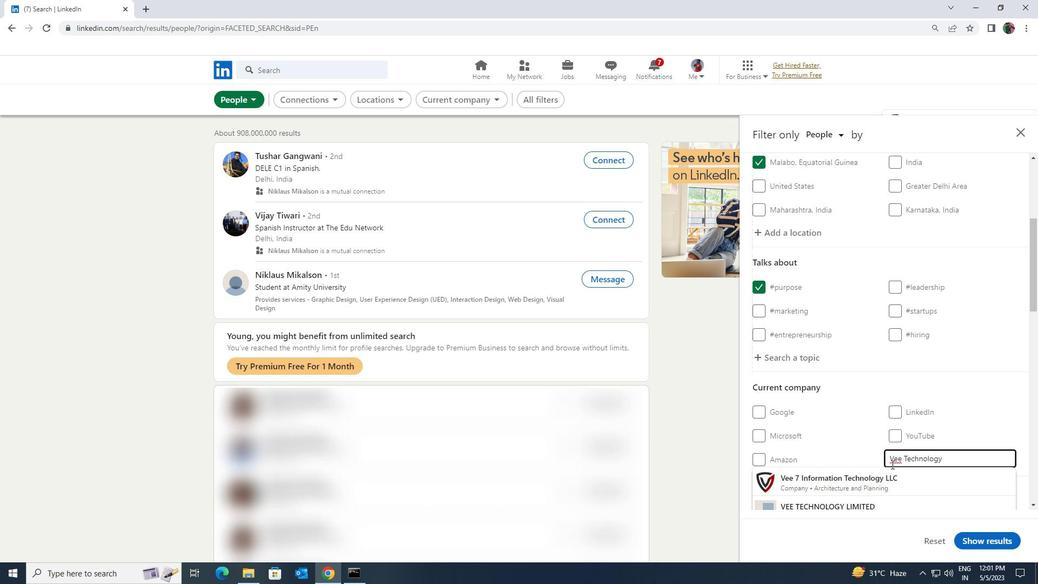 
Action: Mouse pressed left at (891, 468)
Screenshot: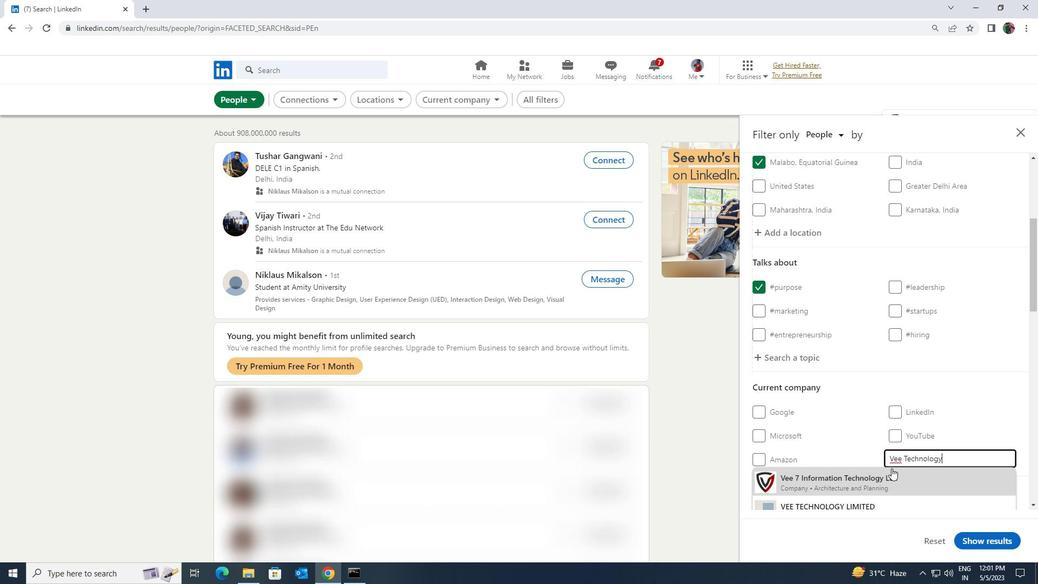 
Action: Mouse moved to (892, 466)
Screenshot: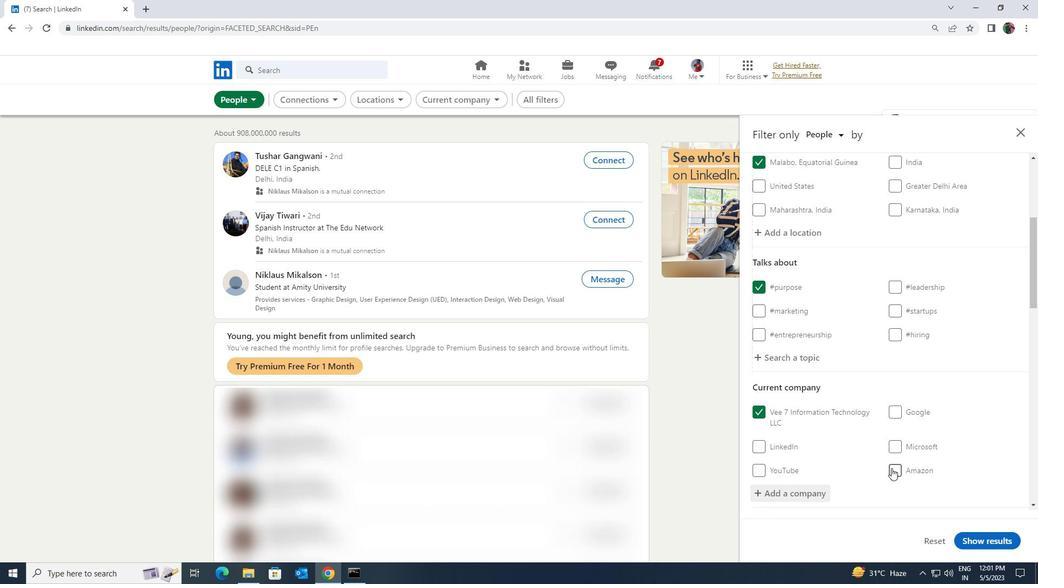 
Action: Mouse scrolled (892, 466) with delta (0, 0)
Screenshot: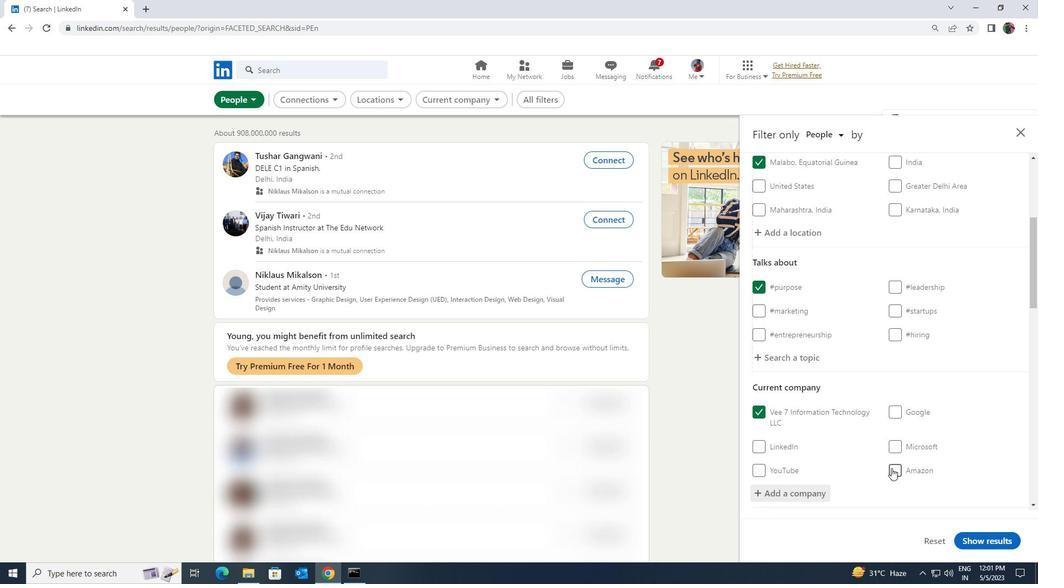 
Action: Mouse scrolled (892, 466) with delta (0, 0)
Screenshot: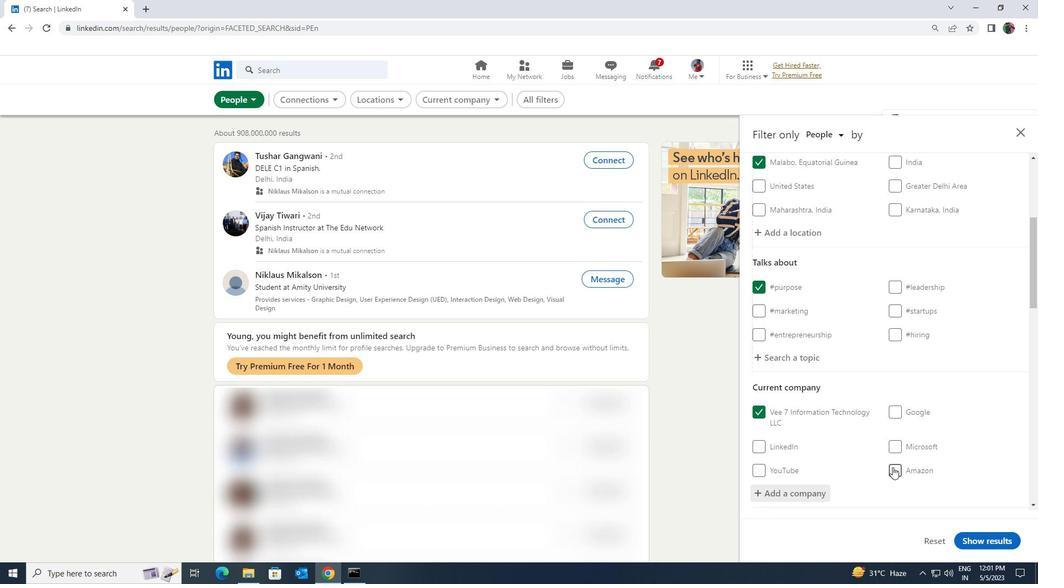 
Action: Mouse moved to (893, 465)
Screenshot: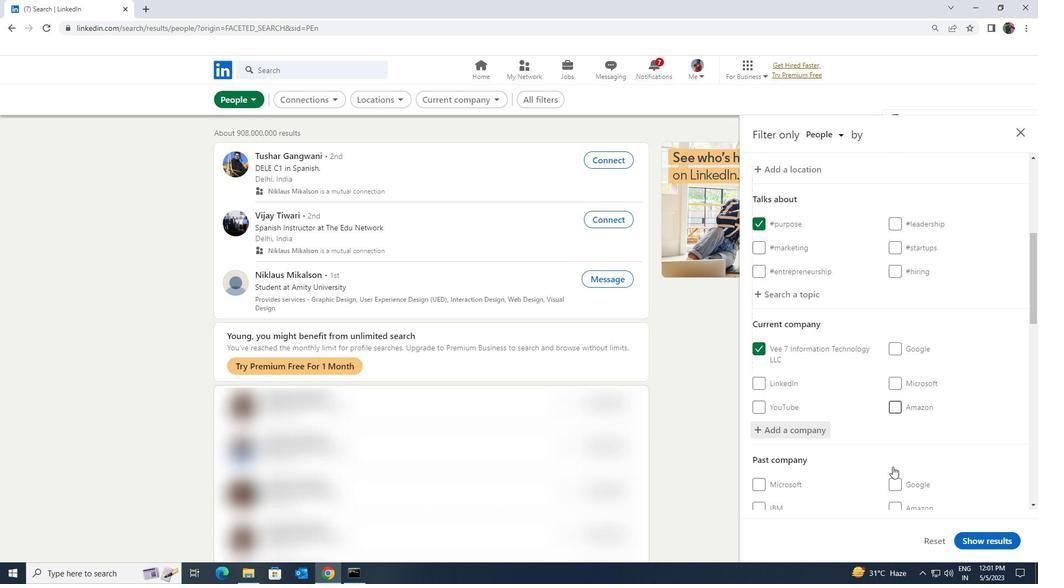 
Action: Mouse scrolled (893, 465) with delta (0, 0)
Screenshot: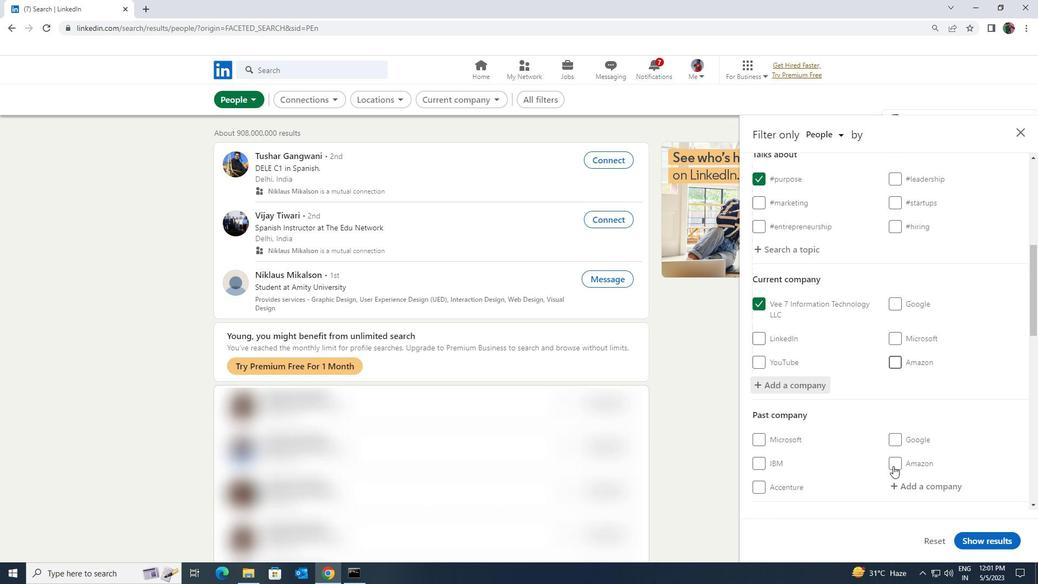 
Action: Mouse moved to (895, 465)
Screenshot: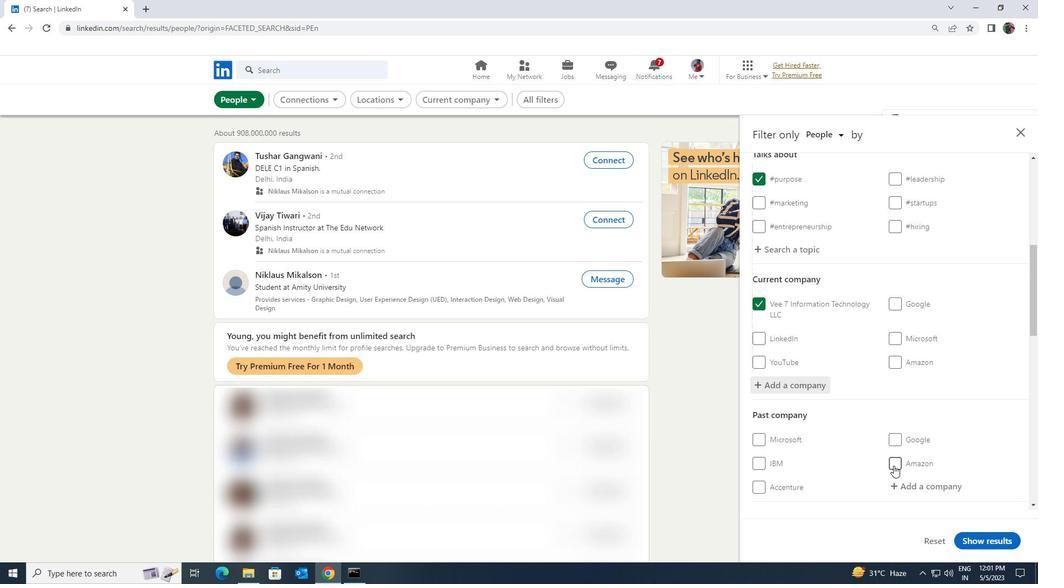 
Action: Mouse scrolled (895, 464) with delta (0, 0)
Screenshot: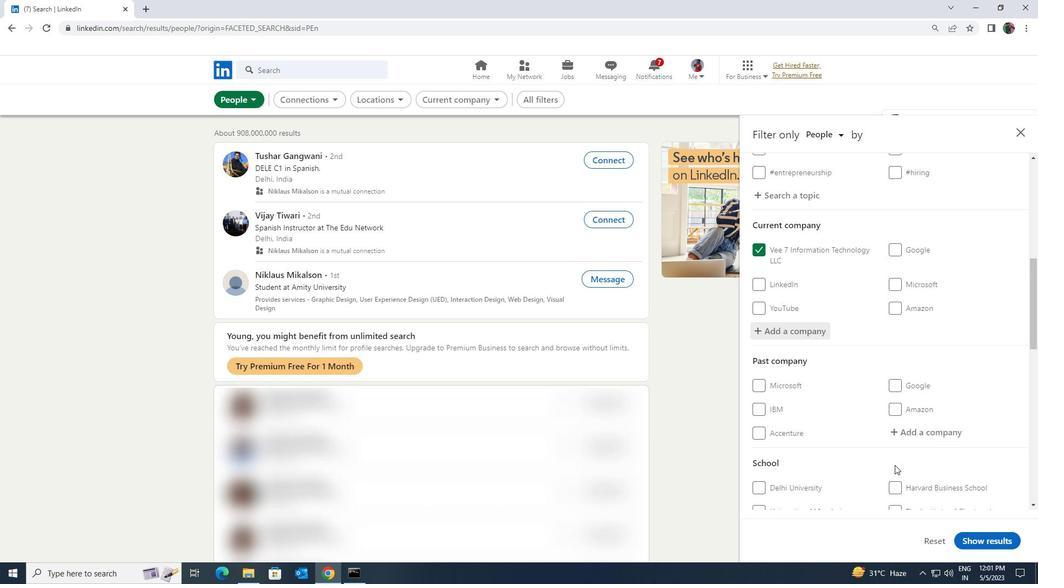 
Action: Mouse moved to (904, 489)
Screenshot: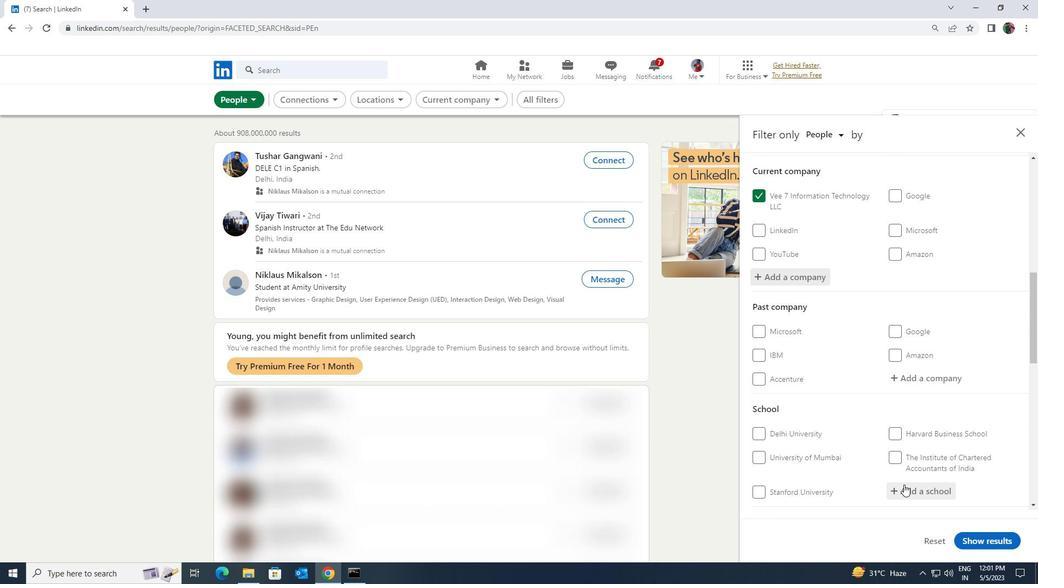 
Action: Mouse pressed left at (904, 489)
Screenshot: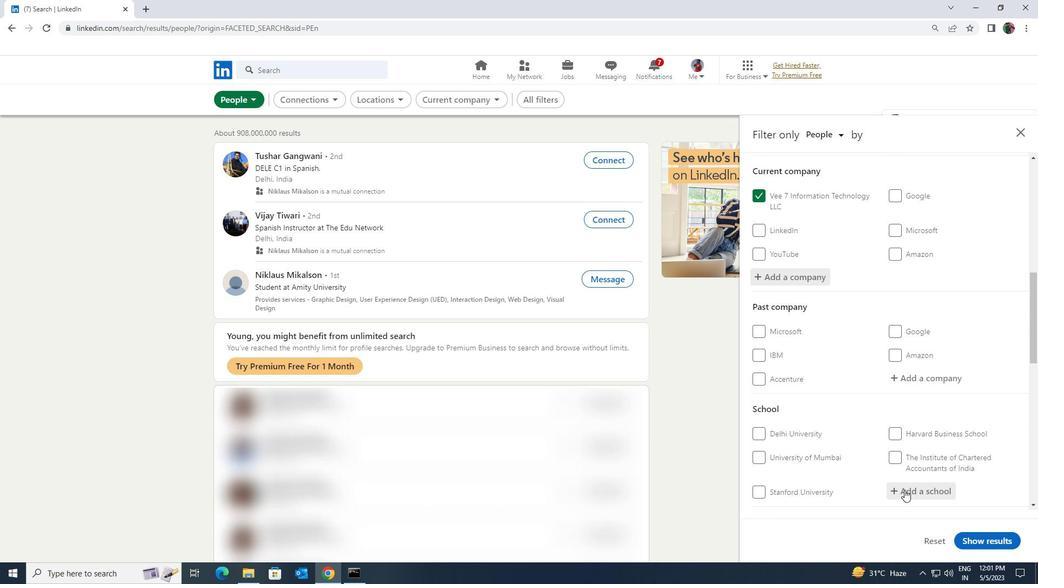 
Action: Key pressed <Key.shift><Key.shift><Key.shift><Key.shift><Key.shift><Key.shift><Key.shift><Key.shift><Key.shift><Key.shift><Key.shift><Key.shift><Key.shift><Key.shift><Key.shift><Key.shift><Key.shift><Key.shift><Key.shift><Key.shift><Key.shift><Key.shift><Key.shift><Key.shift>RKDF
Screenshot: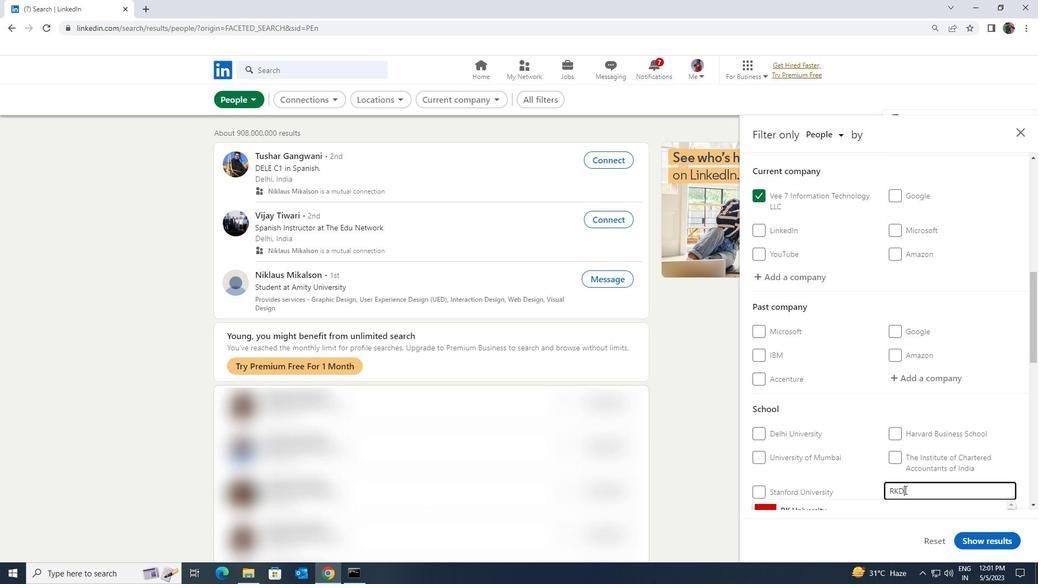 
Action: Mouse moved to (918, 464)
Screenshot: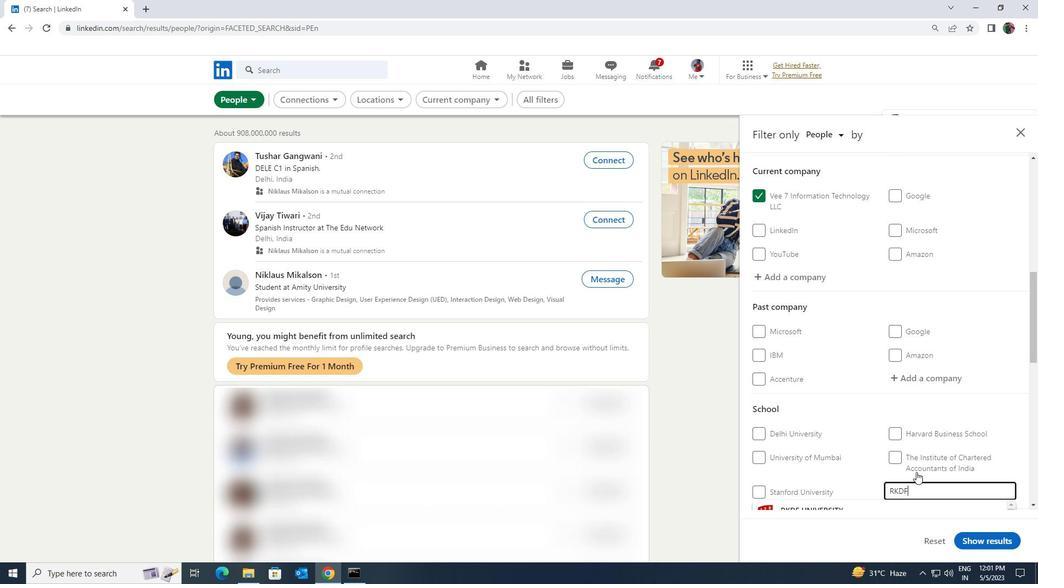 
Action: Mouse scrolled (918, 464) with delta (0, 0)
Screenshot: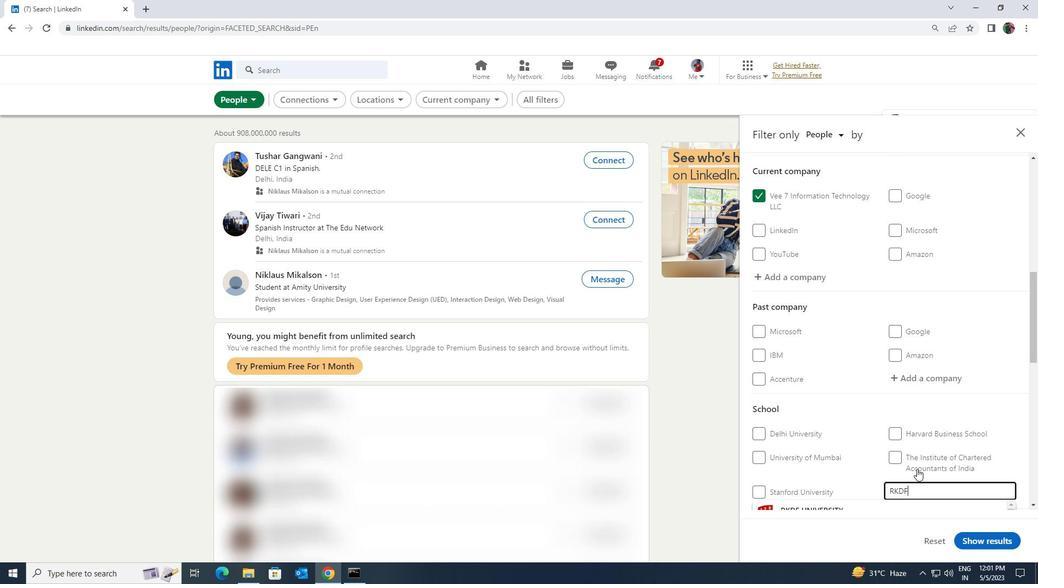
Action: Mouse moved to (918, 464)
Screenshot: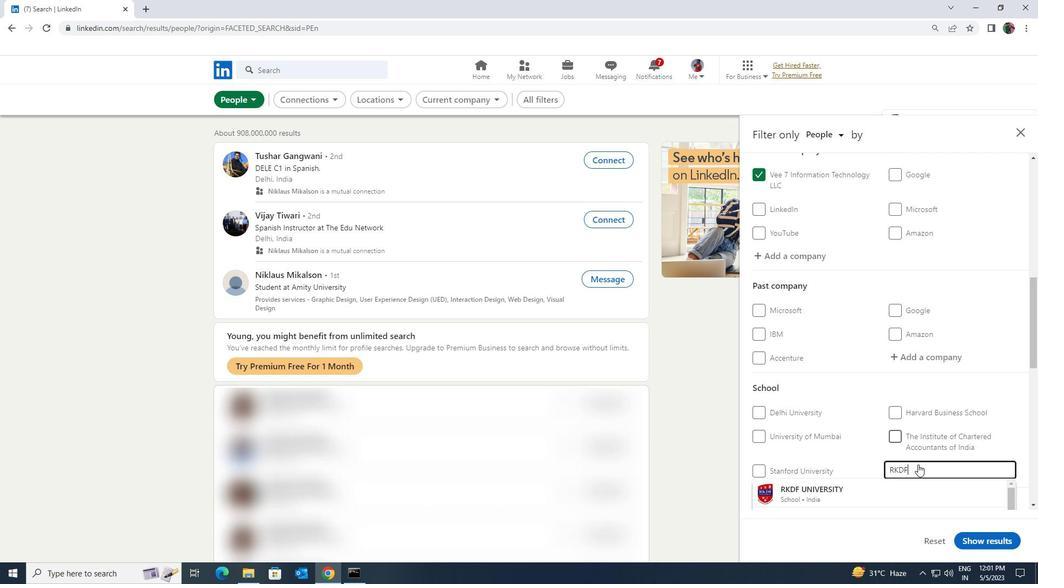 
Action: Mouse pressed left at (918, 464)
Screenshot: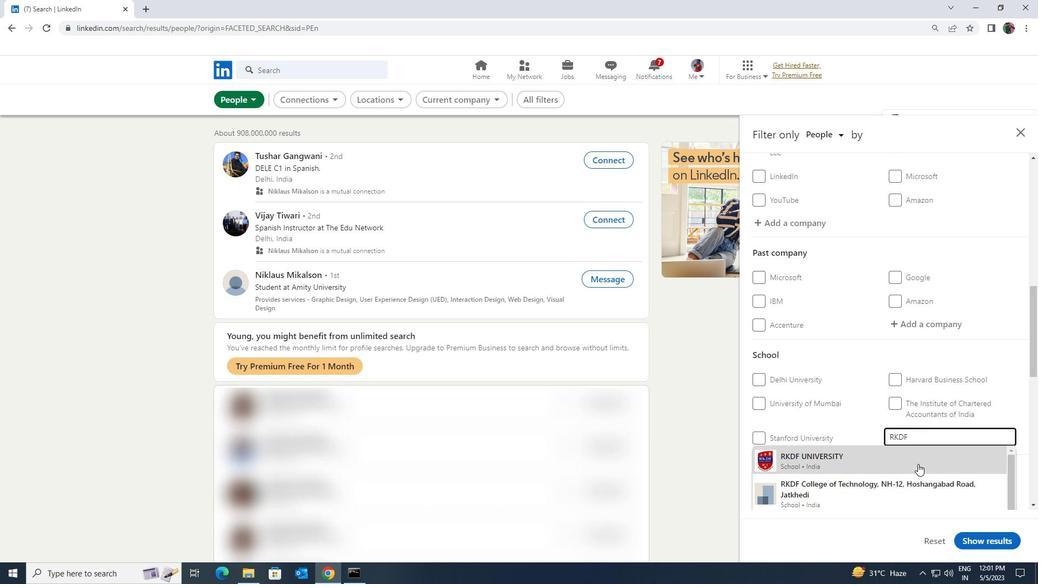 
Action: Mouse moved to (918, 463)
Screenshot: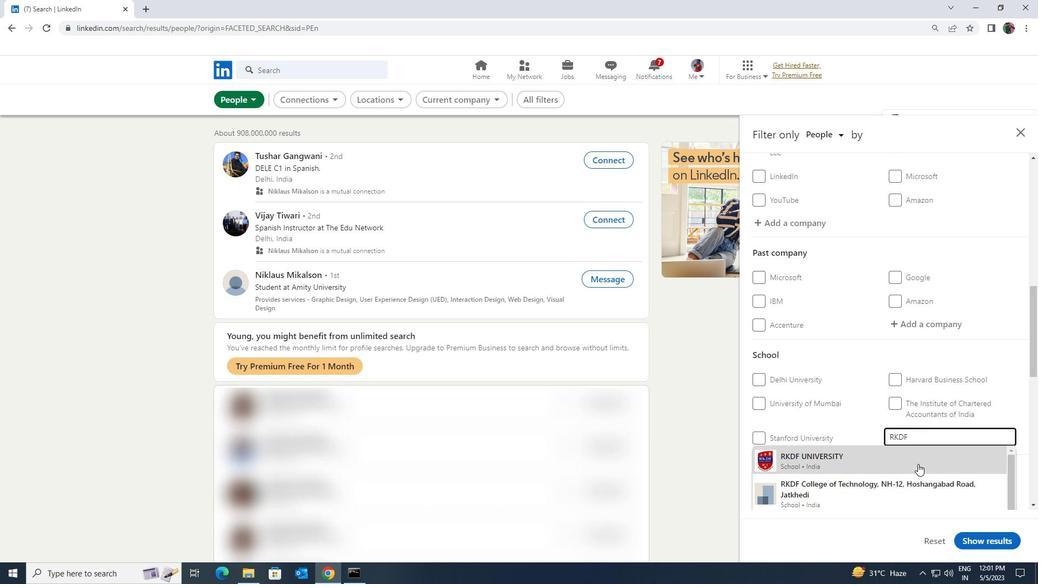 
Action: Mouse pressed left at (918, 463)
Screenshot: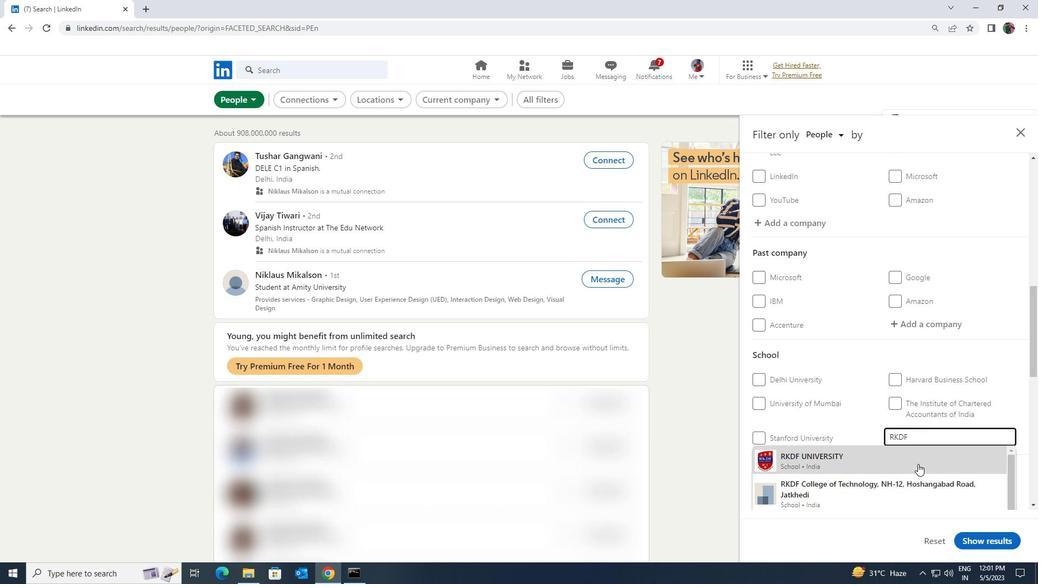 
Action: Mouse moved to (917, 463)
Screenshot: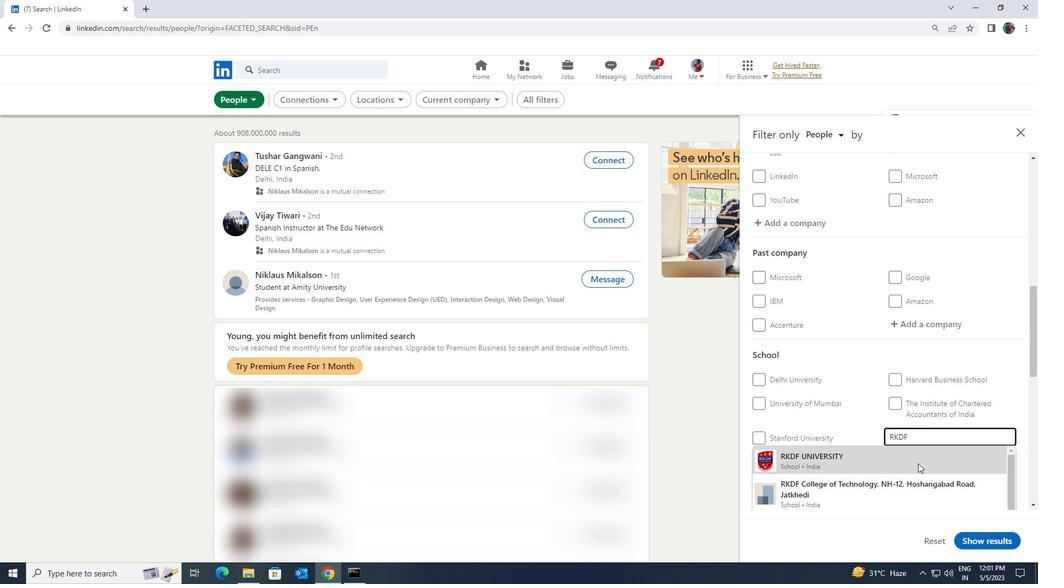 
Action: Mouse scrolled (917, 462) with delta (0, 0)
Screenshot: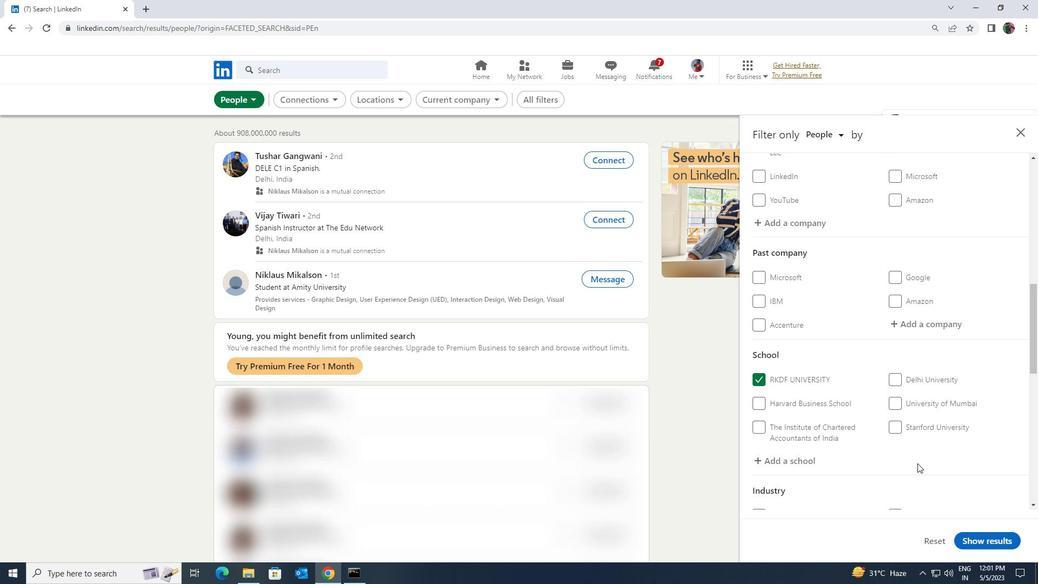 
Action: Mouse scrolled (917, 462) with delta (0, 0)
Screenshot: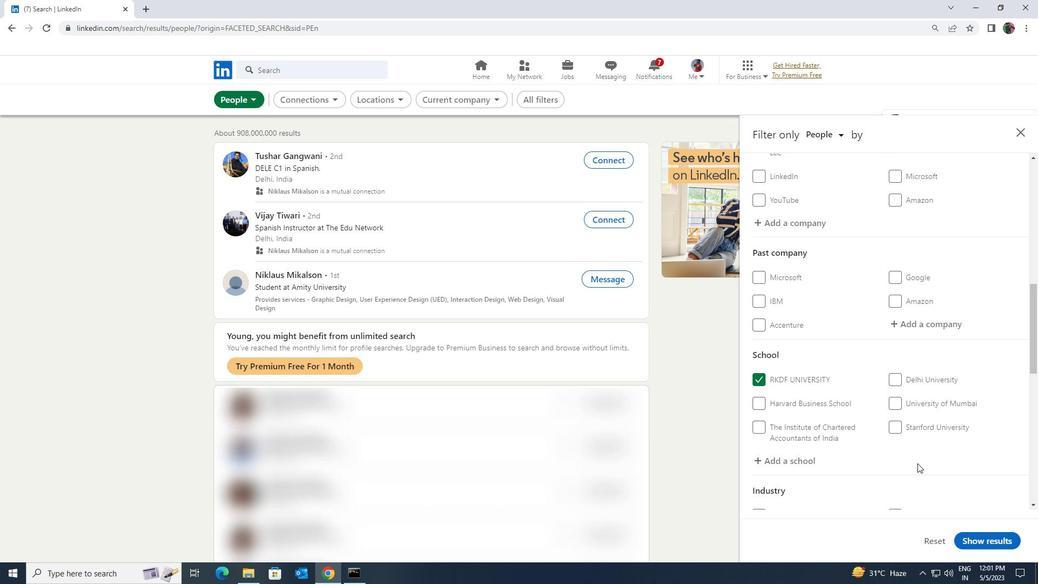 
Action: Mouse scrolled (917, 462) with delta (0, 0)
Screenshot: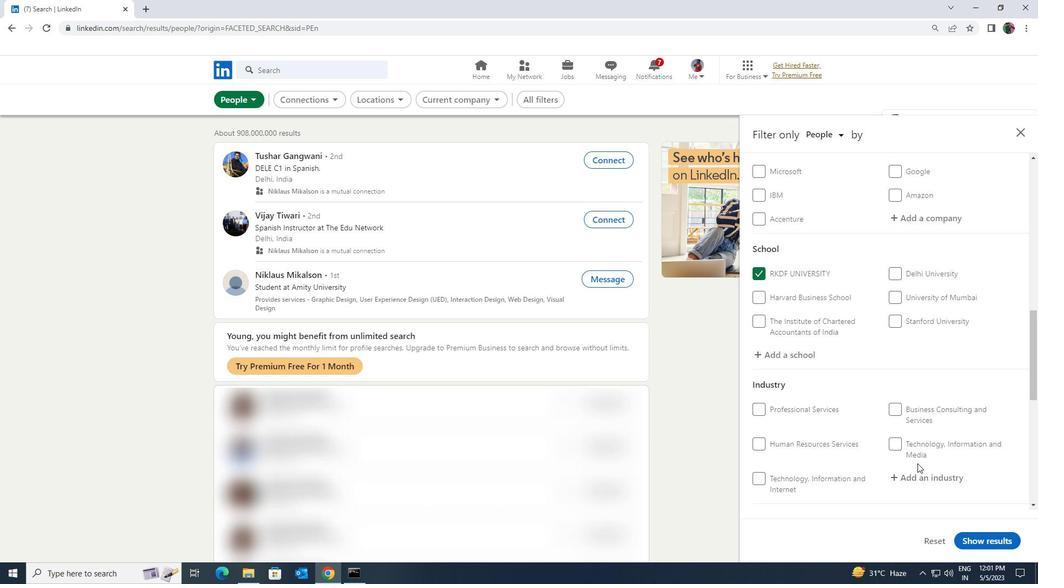 
Action: Mouse moved to (924, 427)
Screenshot: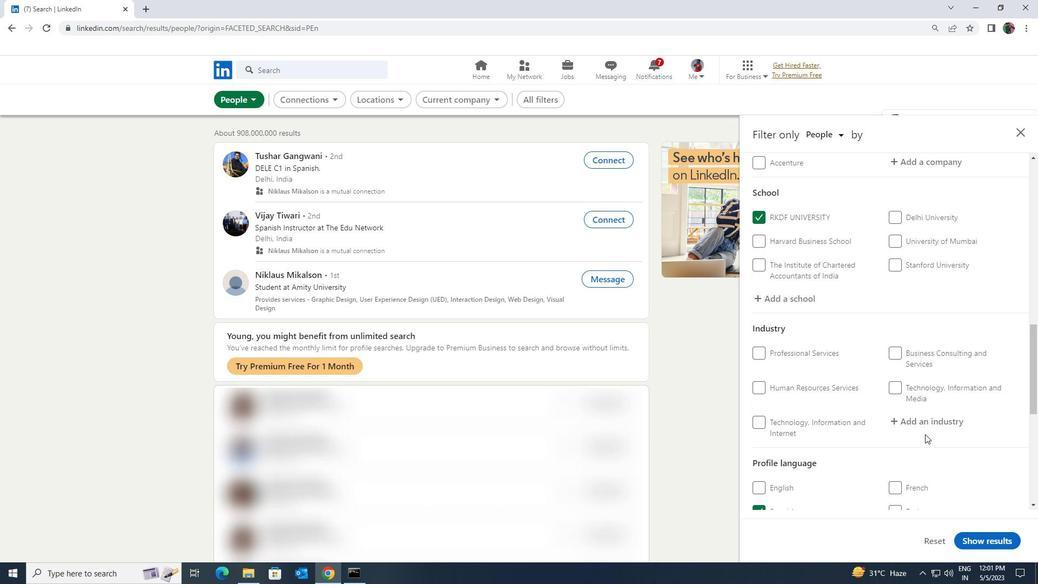
Action: Mouse pressed left at (924, 427)
Screenshot: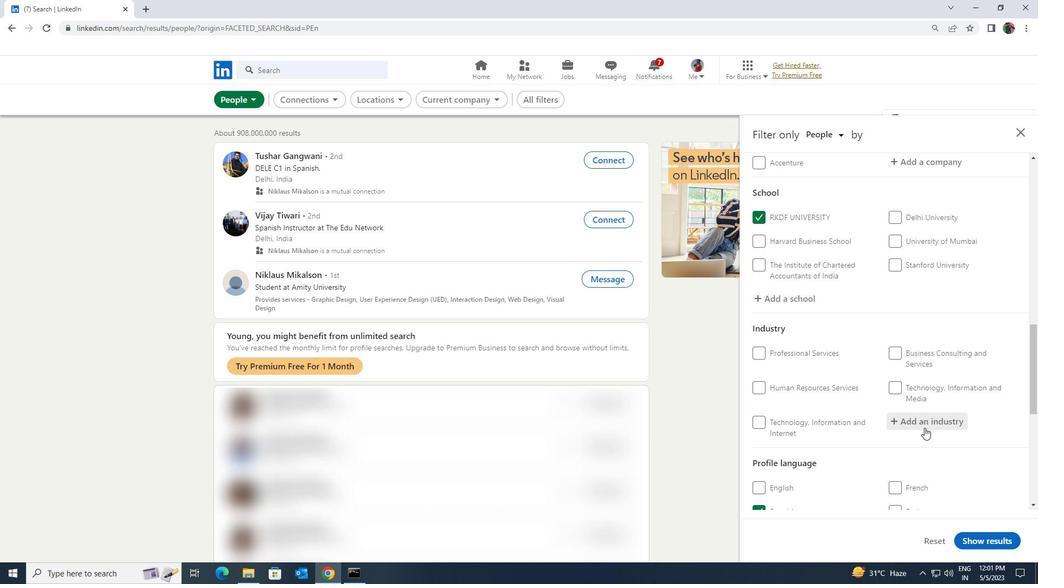 
Action: Key pressed <Key.shift><Key.shift><Key.shift><Key.shift><Key.shift><Key.shift><Key.shift><Key.shift><Key.shift><Key.shift><Key.shift><Key.shift><Key.shift><Key.shift><Key.shift><Key.shift><Key.shift>ELECTRIC<Key.space><Key.shift>LIGHTING
Screenshot: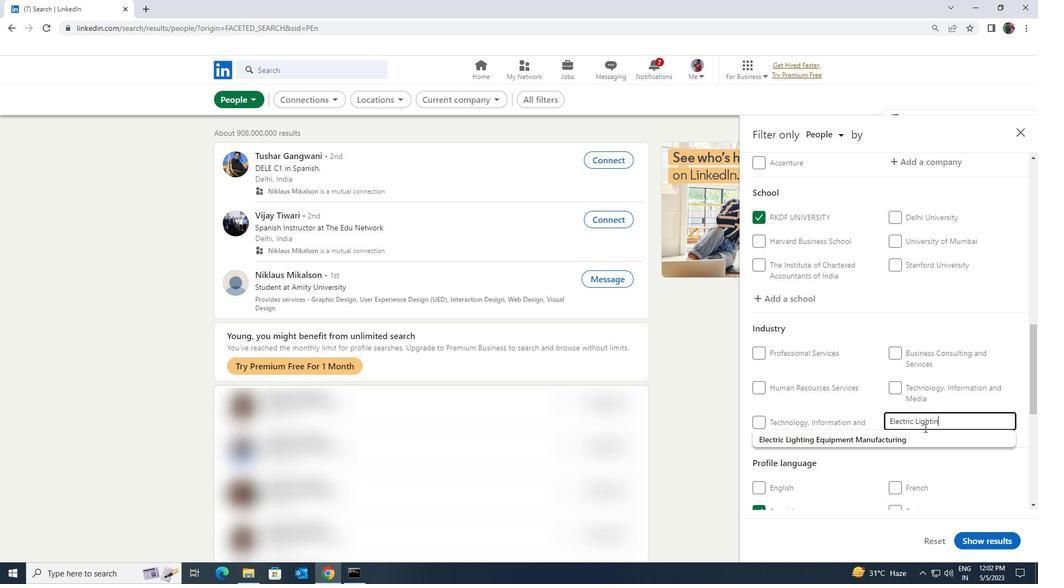 
Action: Mouse moved to (924, 433)
Screenshot: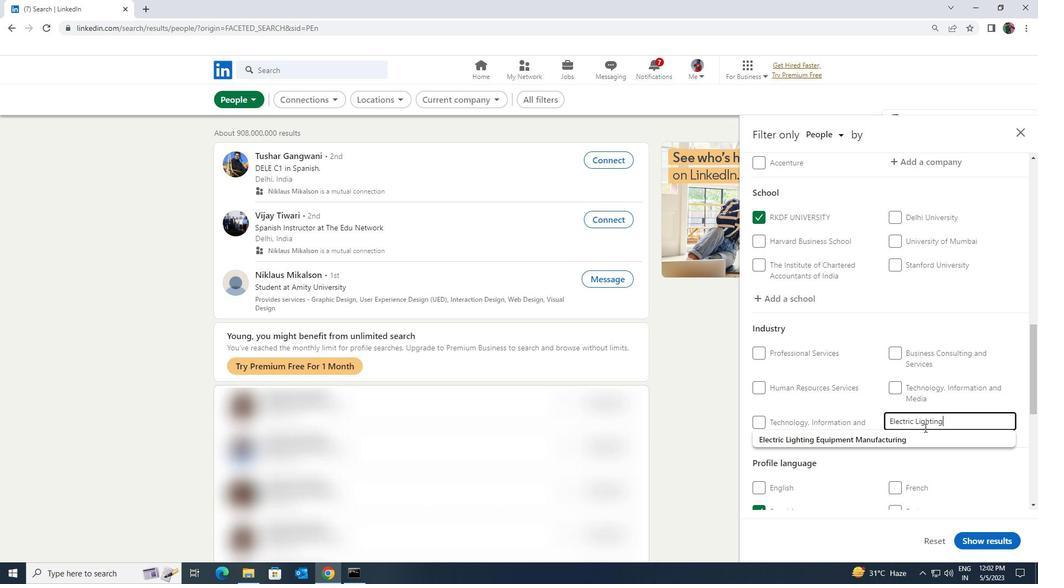 
Action: Mouse pressed left at (924, 433)
Screenshot: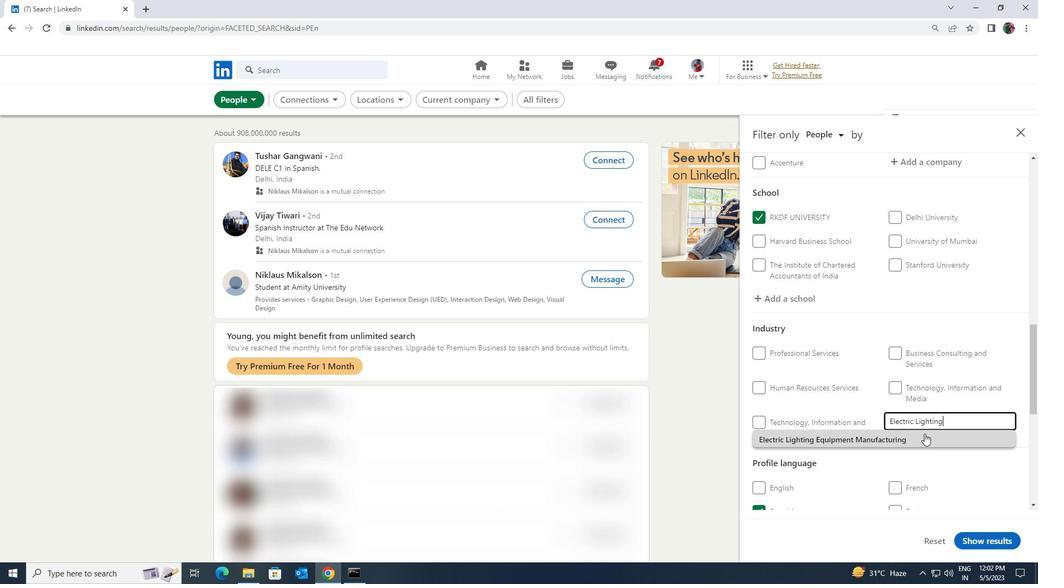 
Action: Mouse moved to (923, 433)
Screenshot: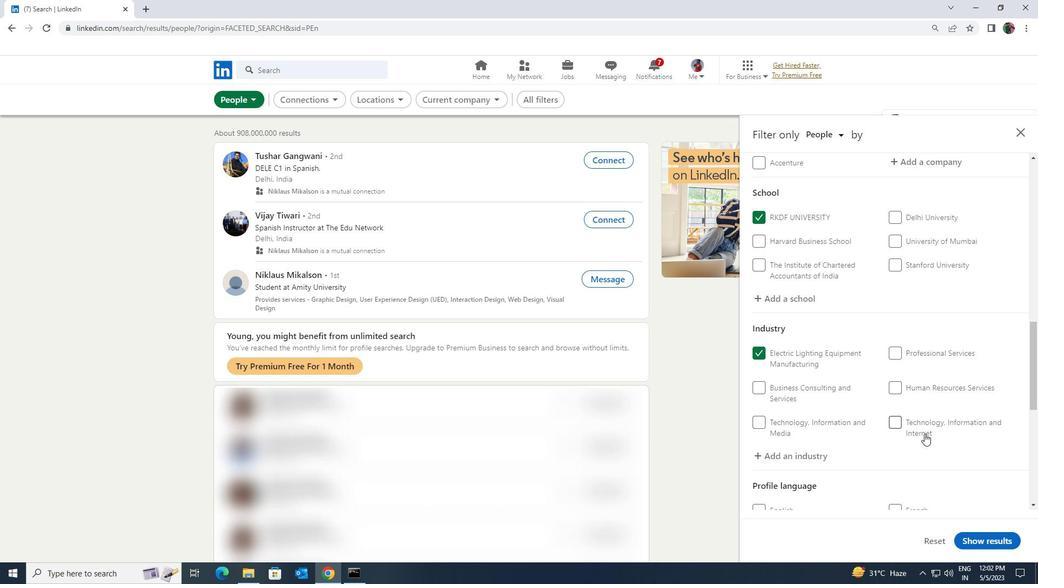 
Action: Mouse scrolled (923, 433) with delta (0, 0)
Screenshot: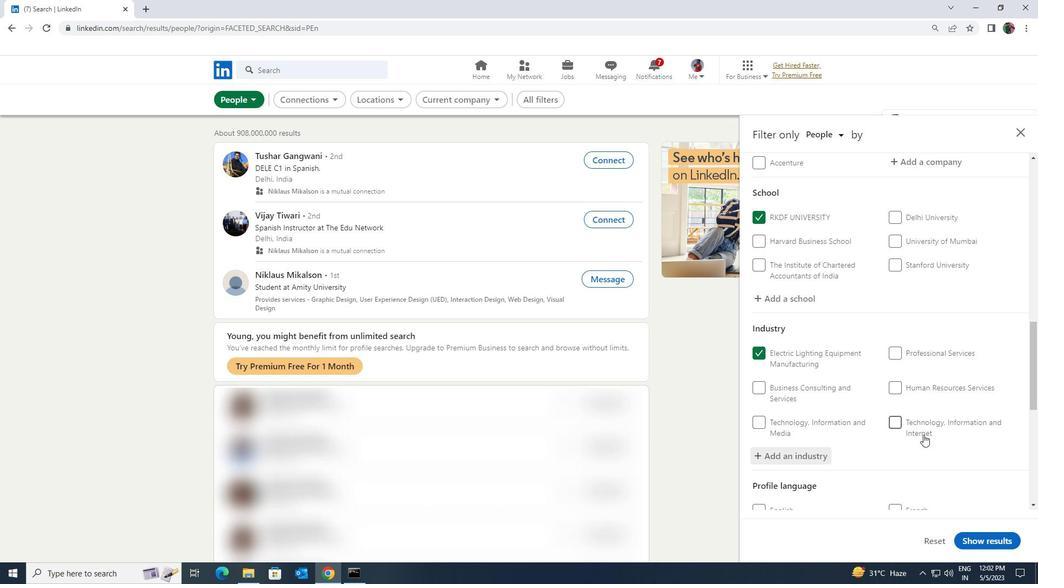 
Action: Mouse scrolled (923, 433) with delta (0, 0)
Screenshot: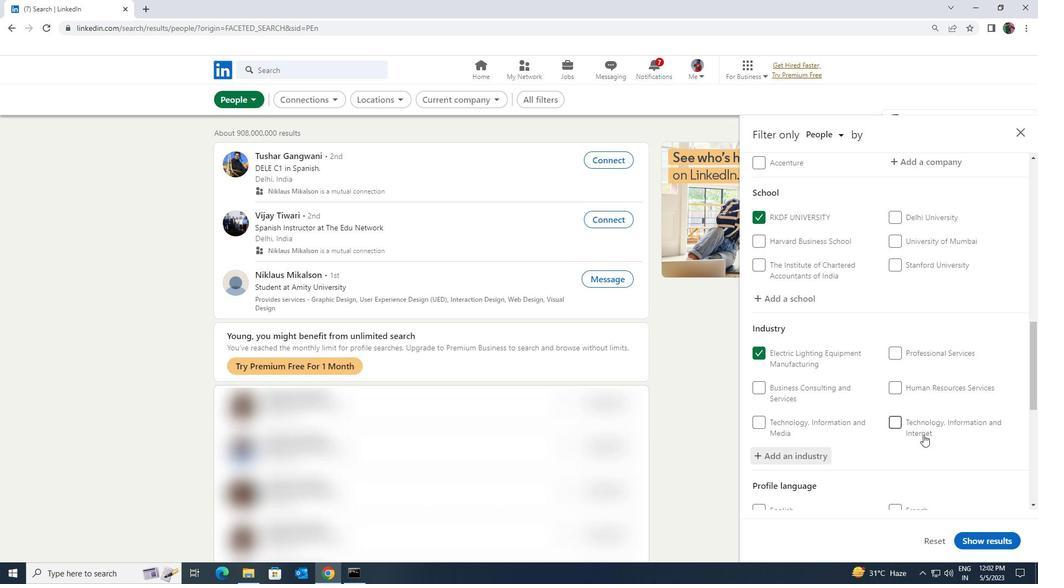 
Action: Mouse scrolled (923, 433) with delta (0, 0)
Screenshot: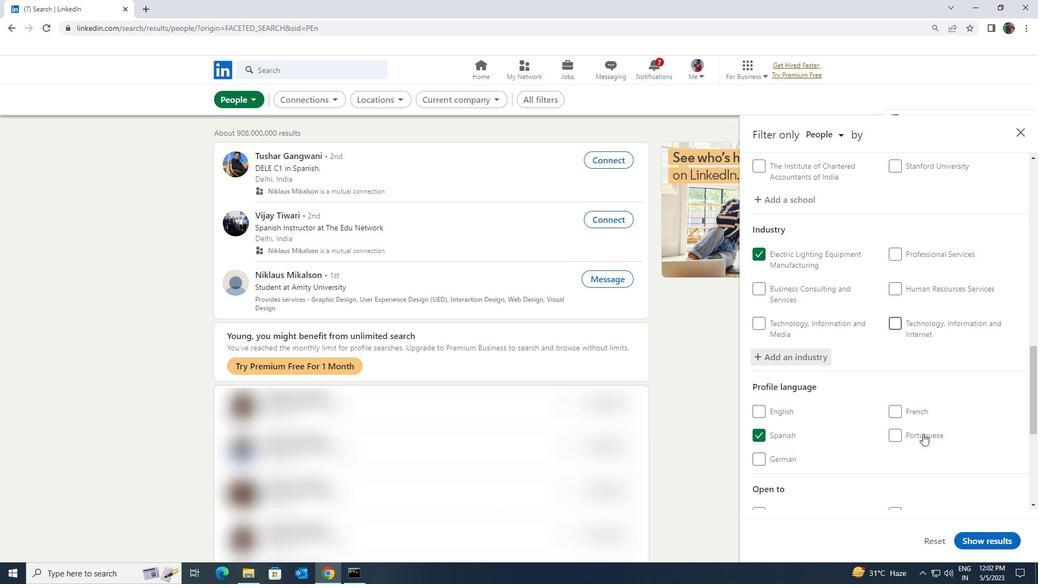 
Action: Mouse scrolled (923, 433) with delta (0, 0)
Screenshot: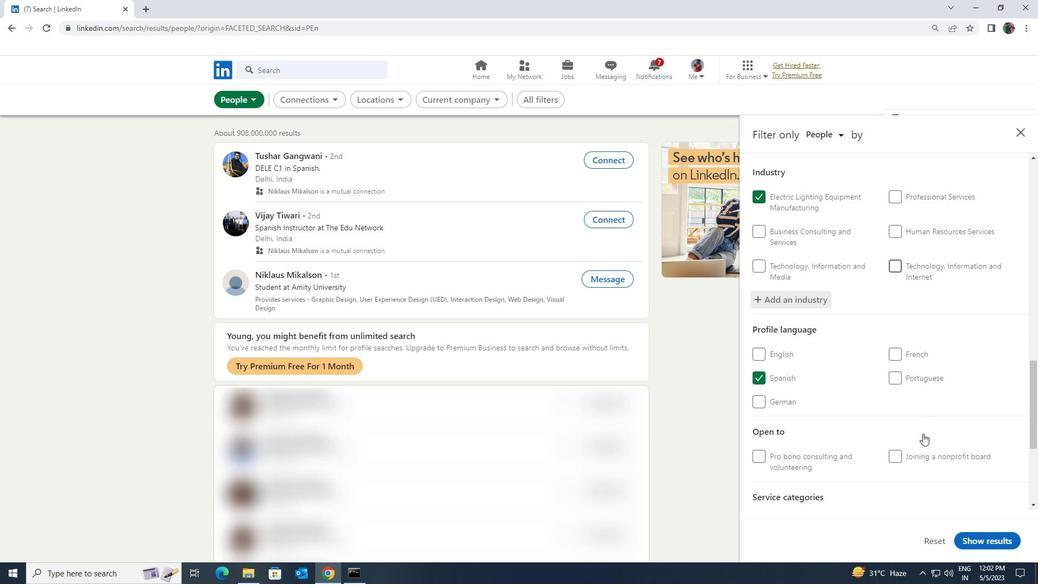 
Action: Mouse scrolled (923, 433) with delta (0, 0)
Screenshot: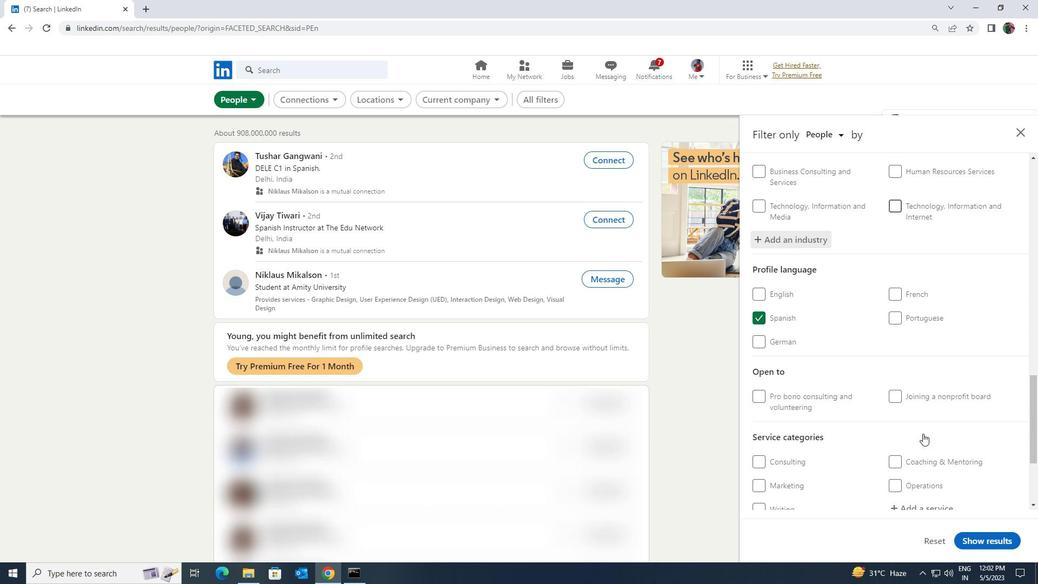 
Action: Mouse moved to (922, 454)
Screenshot: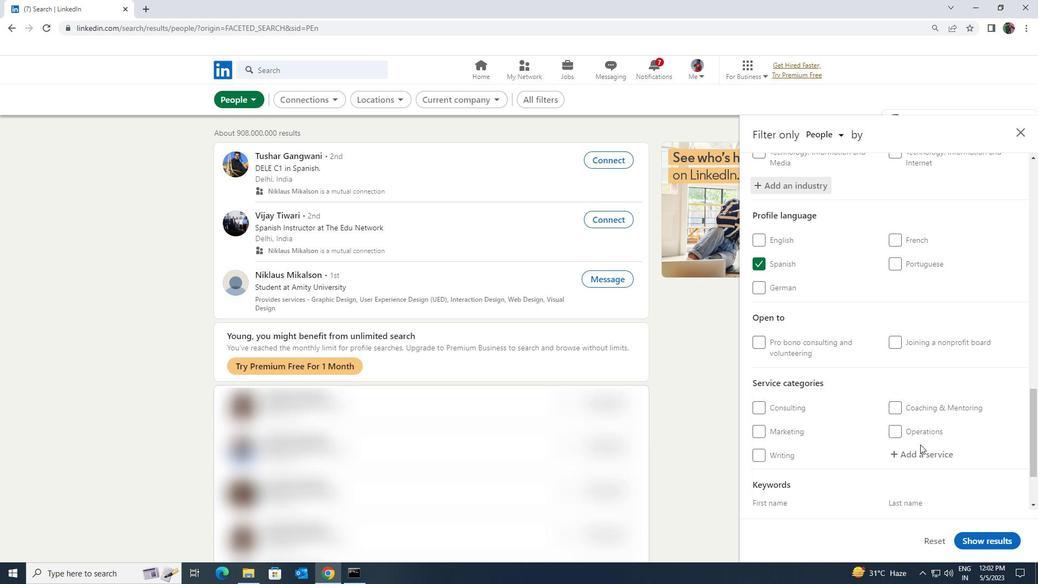 
Action: Mouse pressed left at (922, 454)
Screenshot: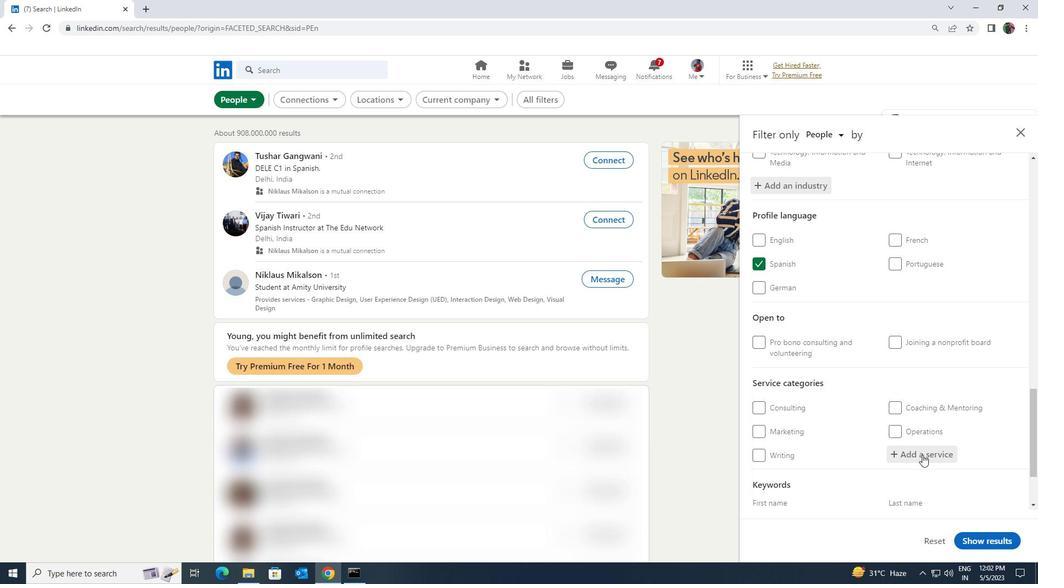 
Action: Key pressed I<Key.shift>OS<Key.space><Key.shift>DEVE
Screenshot: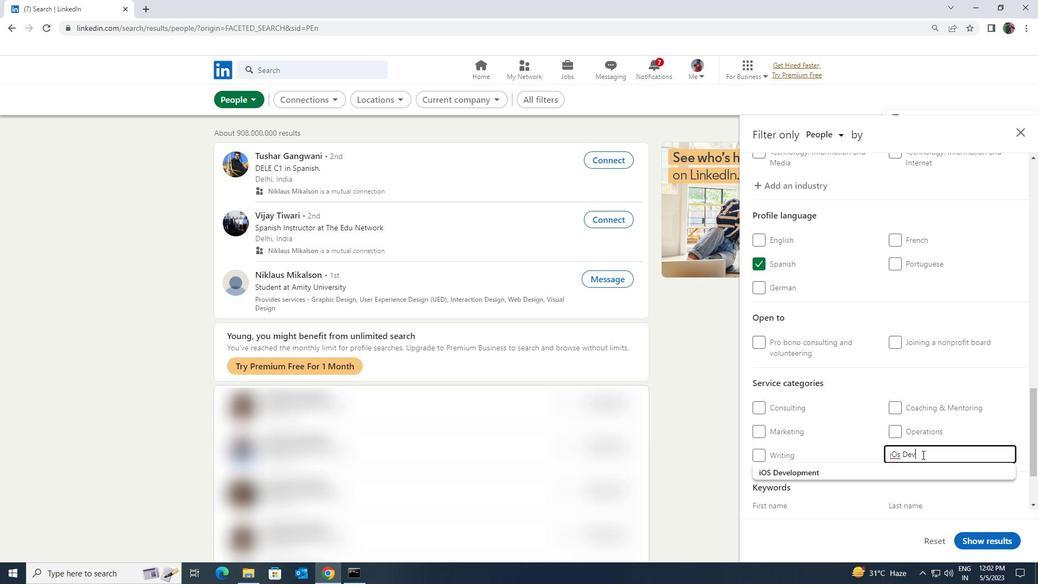 
Action: Mouse moved to (918, 465)
Screenshot: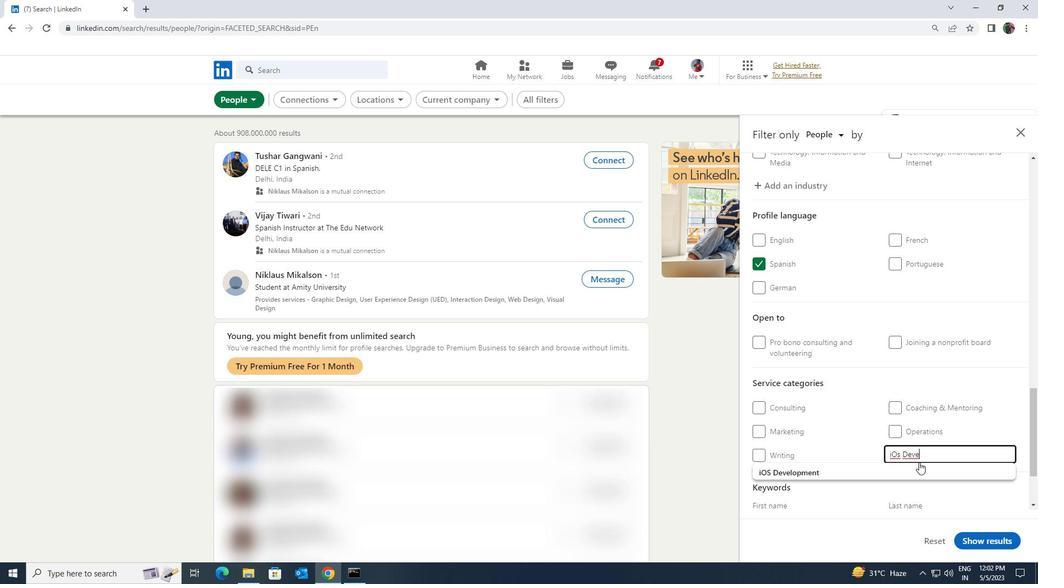 
Action: Mouse pressed left at (918, 465)
Screenshot: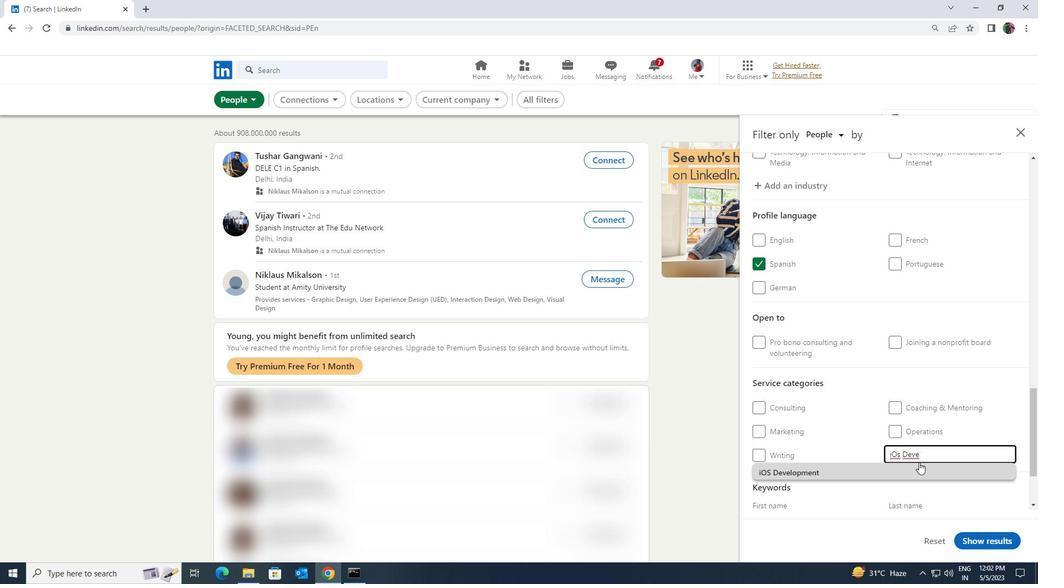 
Action: Mouse scrolled (918, 464) with delta (0, 0)
Screenshot: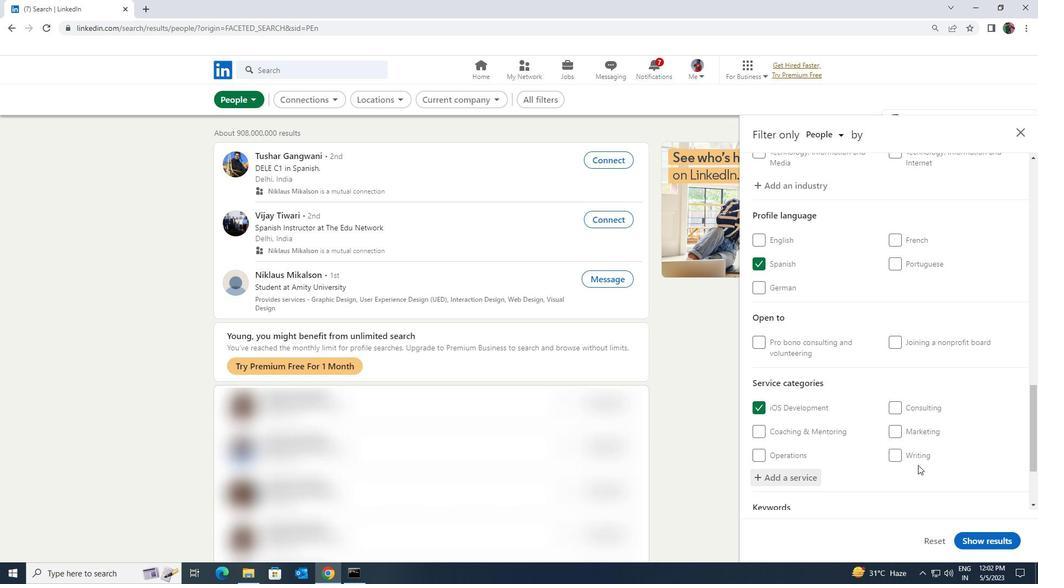 
Action: Mouse scrolled (918, 464) with delta (0, 0)
Screenshot: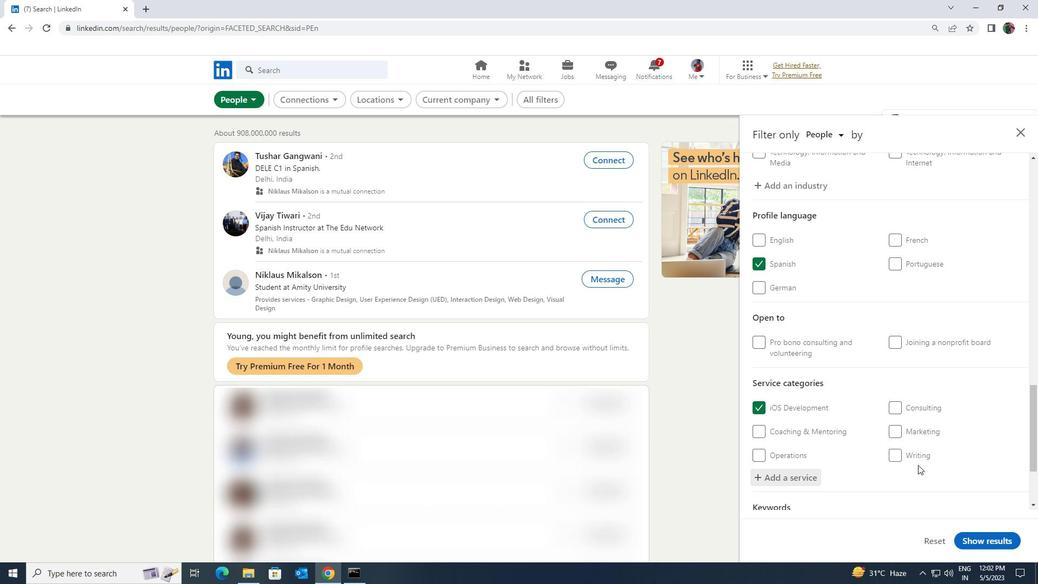 
Action: Mouse moved to (918, 463)
Screenshot: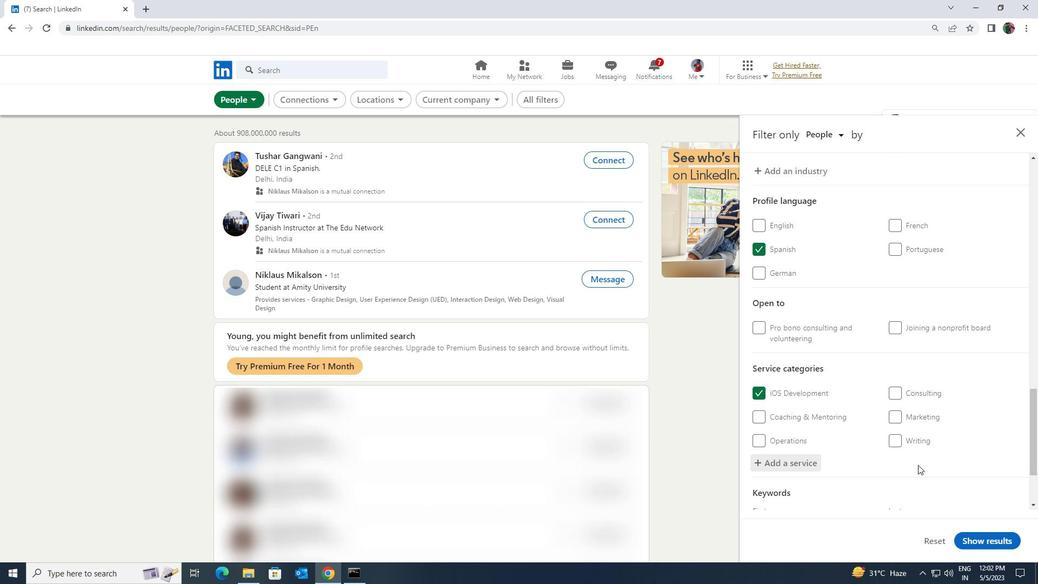 
Action: Mouse scrolled (918, 462) with delta (0, 0)
Screenshot: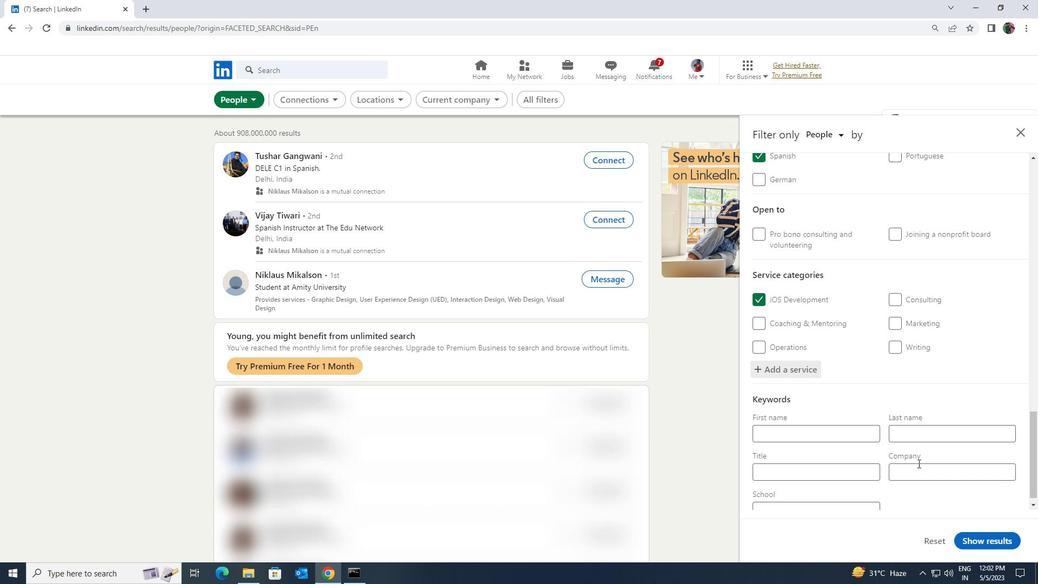 
Action: Mouse scrolled (918, 462) with delta (0, 0)
Screenshot: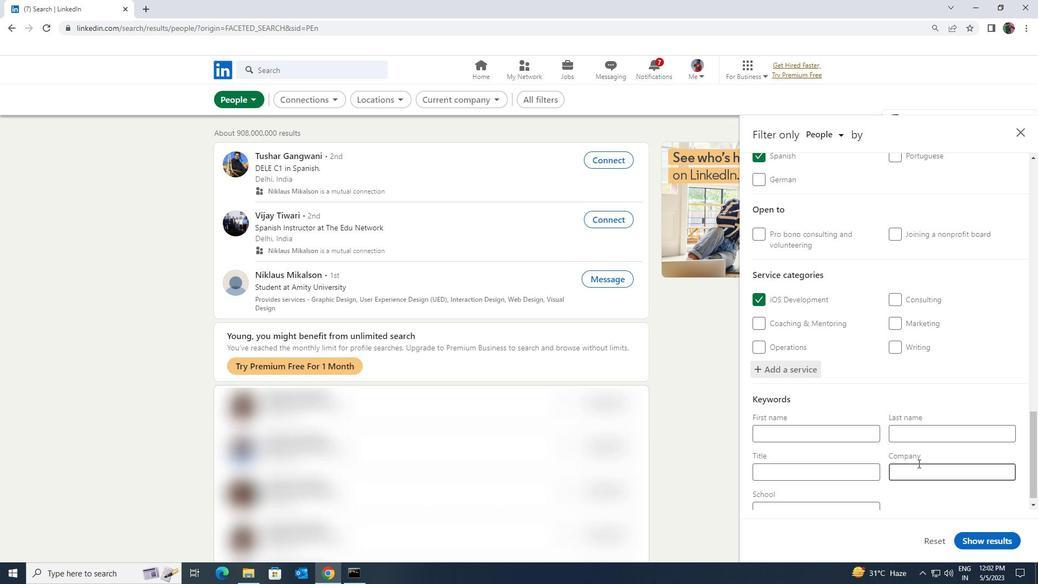 
Action: Mouse moved to (850, 458)
Screenshot: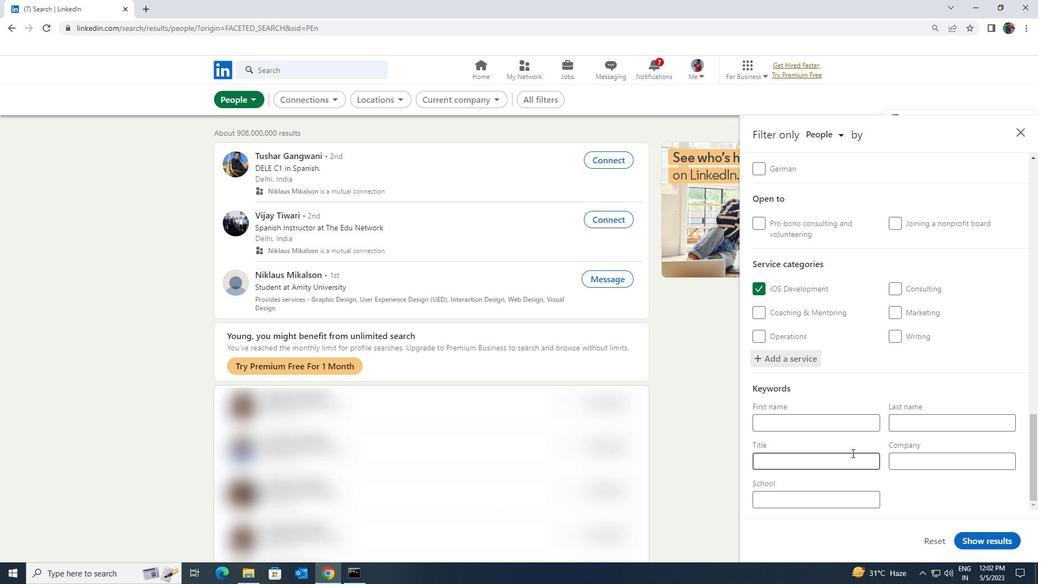 
Action: Mouse pressed left at (850, 458)
Screenshot: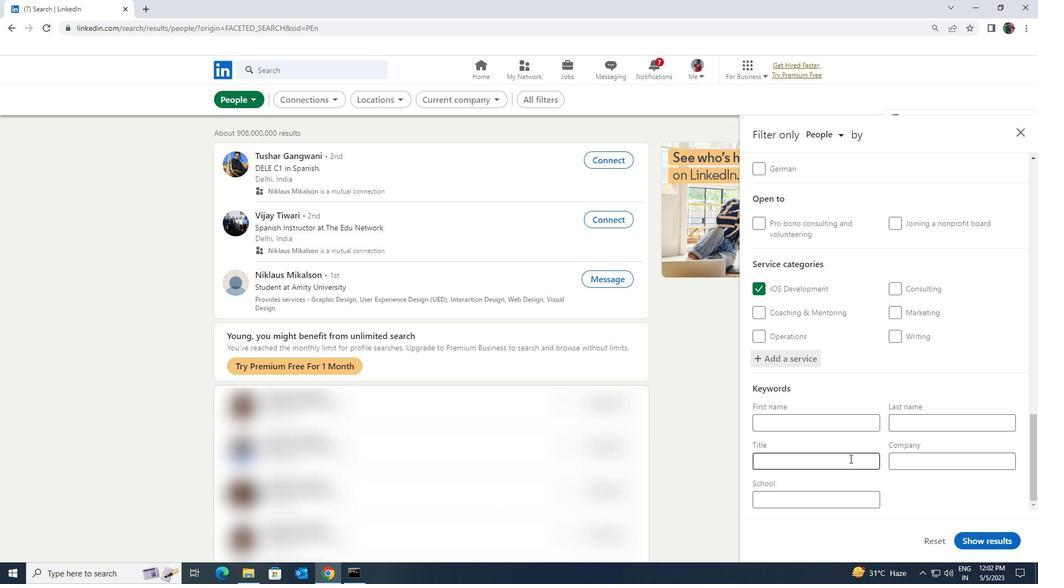 
Action: Mouse moved to (850, 459)
Screenshot: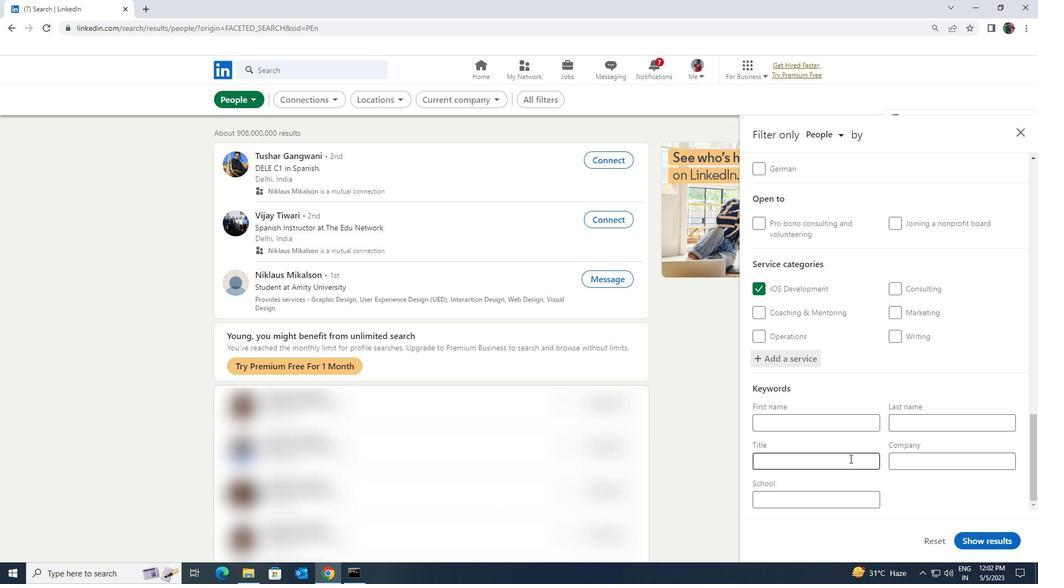 
Action: Key pressed <Key.shift><Key.shift><Key.shift>VIDEO<Key.space>OR<Key.space><Key.shift><Key.shift><Key.shift>FIM<Key.space><Key.shift>PRODY<Key.backspace>UCER
Screenshot: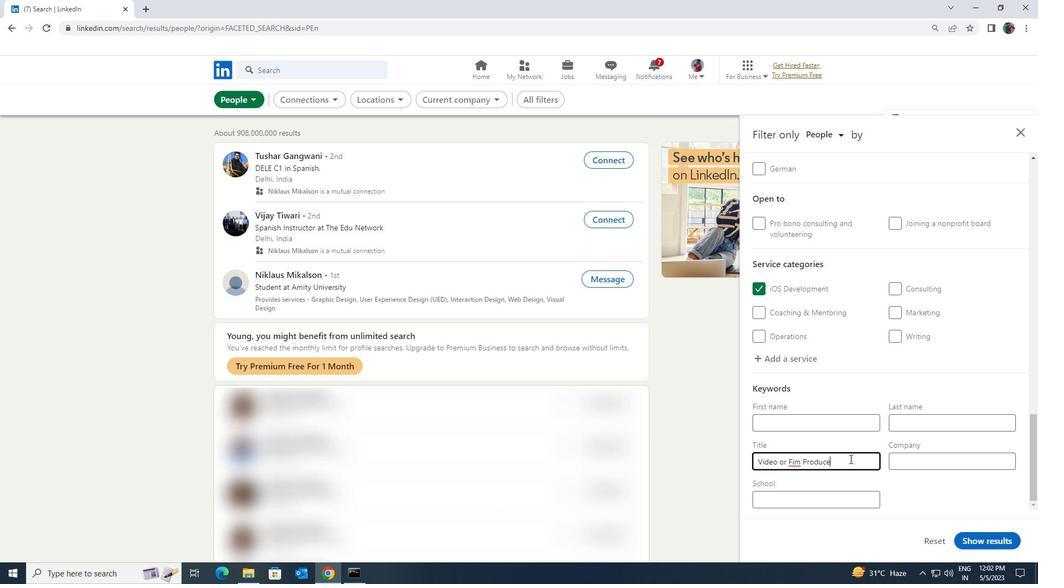 
Action: Mouse moved to (964, 538)
Screenshot: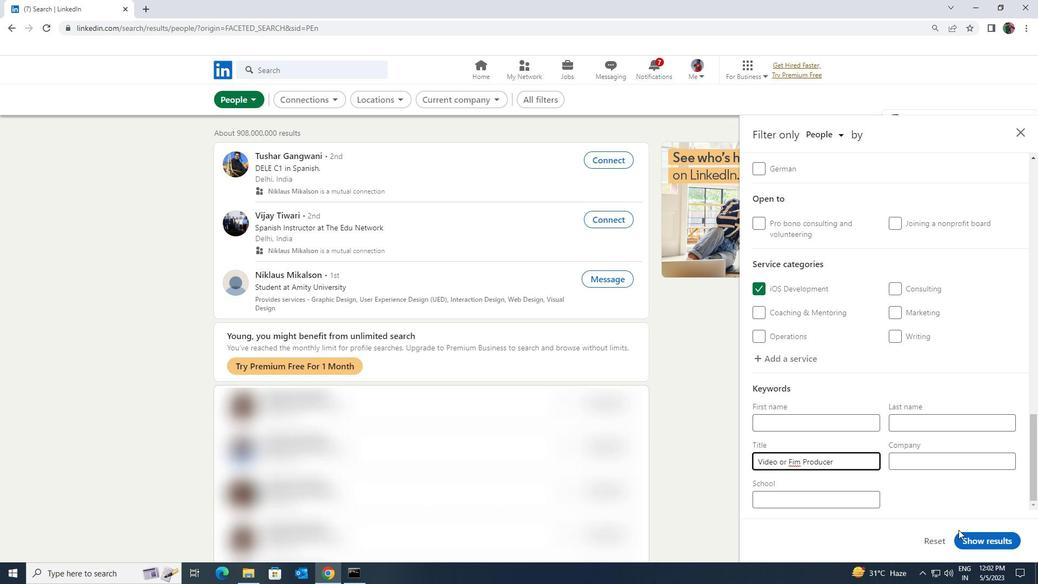 
Action: Mouse pressed left at (964, 538)
Screenshot: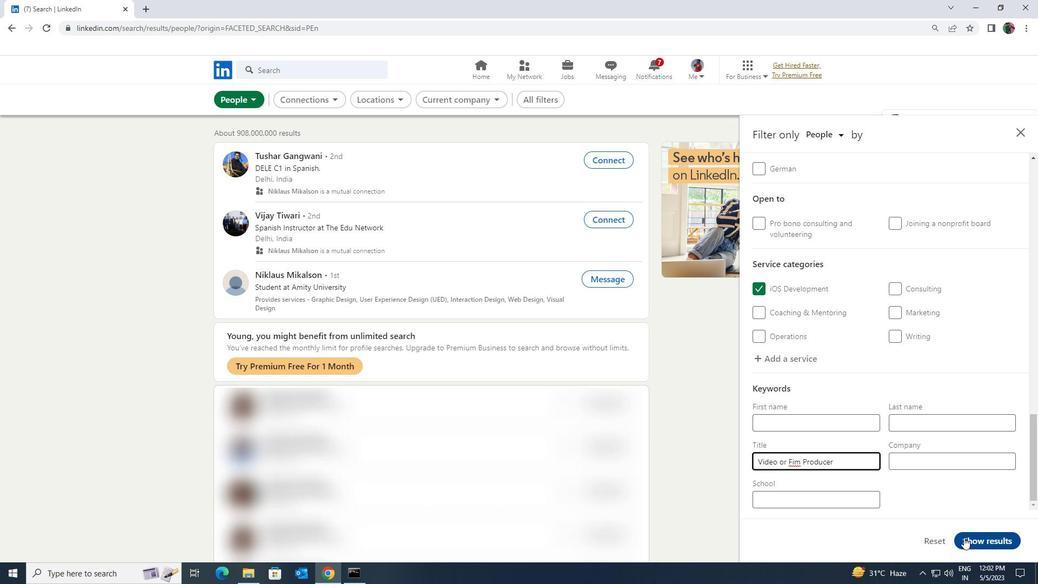 
